 Task: Search one way flight ticket for 2 adults, 2 infants in seat and 1 infant on lap in first from Bangor: Bangor International Airport to Greenville: Pitt-greenville Airport on 5-2-2023. Choice of flights is JetBlue. Number of bags: 3 checked bags. Price is upto 100000. Outbound departure time preference is 18:15.
Action: Mouse moved to (285, 247)
Screenshot: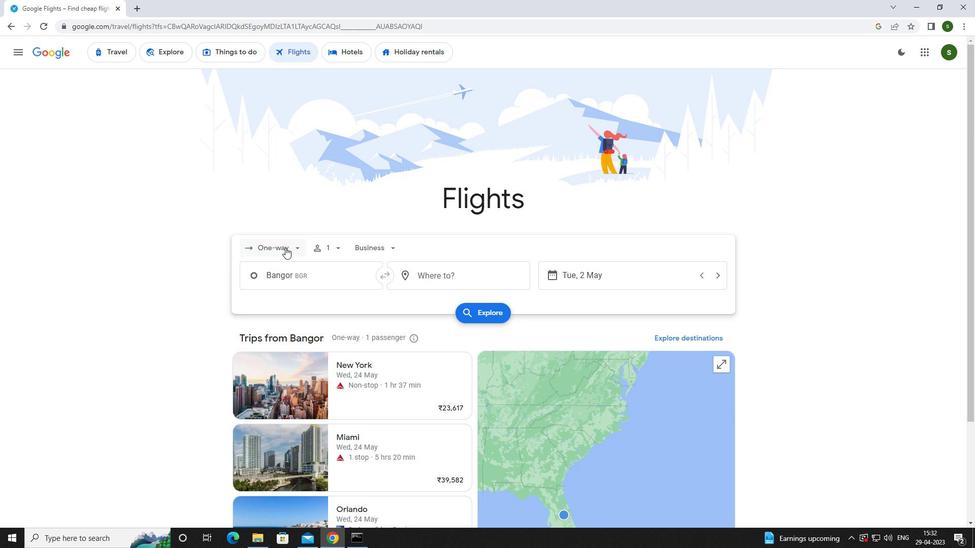 
Action: Mouse pressed left at (285, 247)
Screenshot: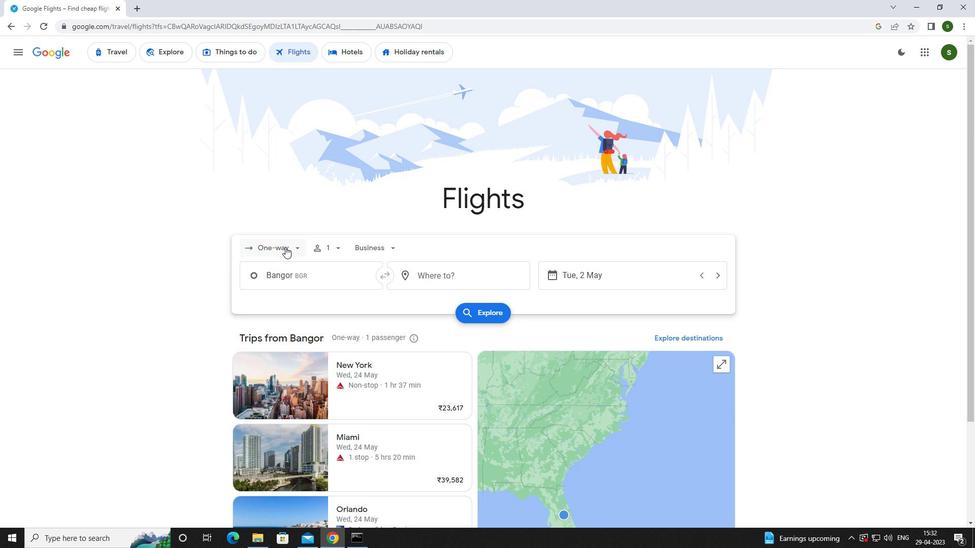 
Action: Mouse moved to (289, 290)
Screenshot: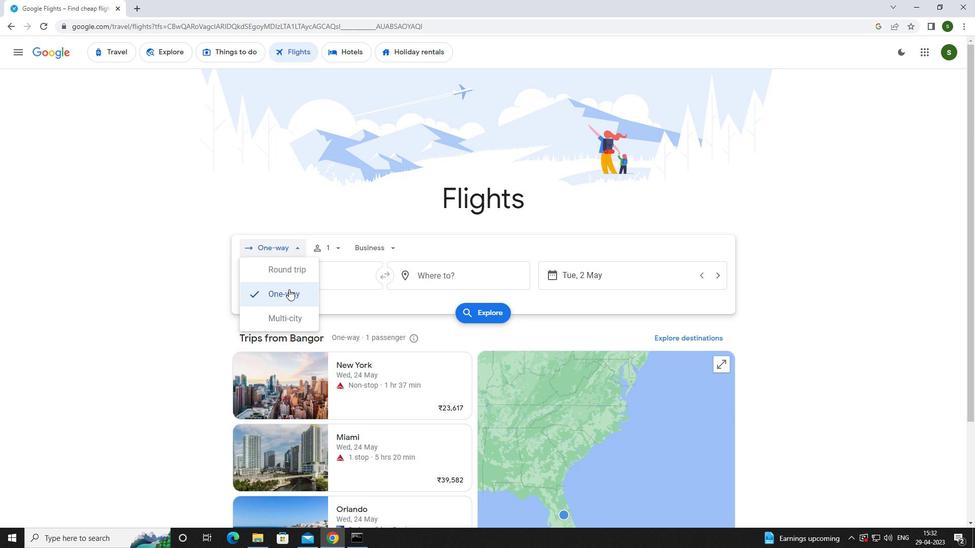 
Action: Mouse pressed left at (289, 290)
Screenshot: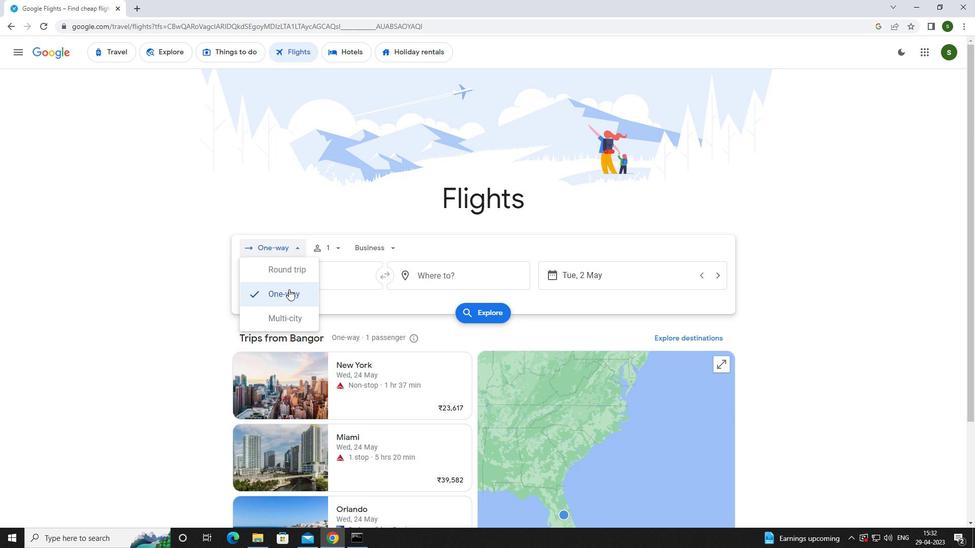 
Action: Mouse moved to (328, 246)
Screenshot: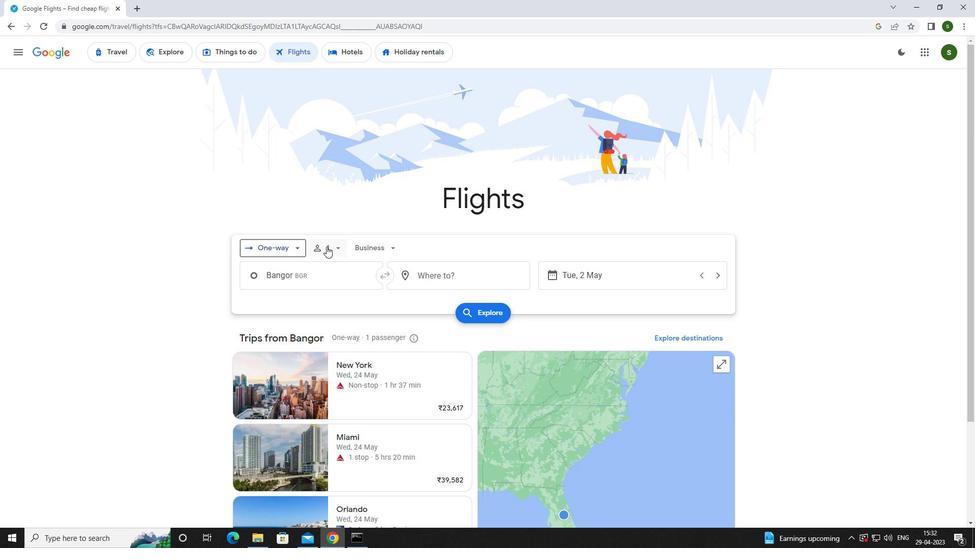 
Action: Mouse pressed left at (328, 246)
Screenshot: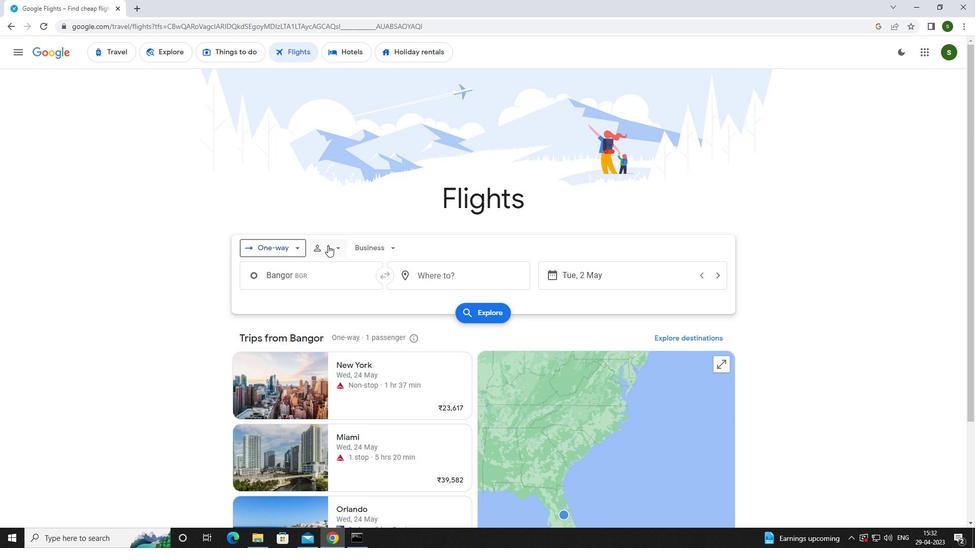 
Action: Mouse moved to (413, 273)
Screenshot: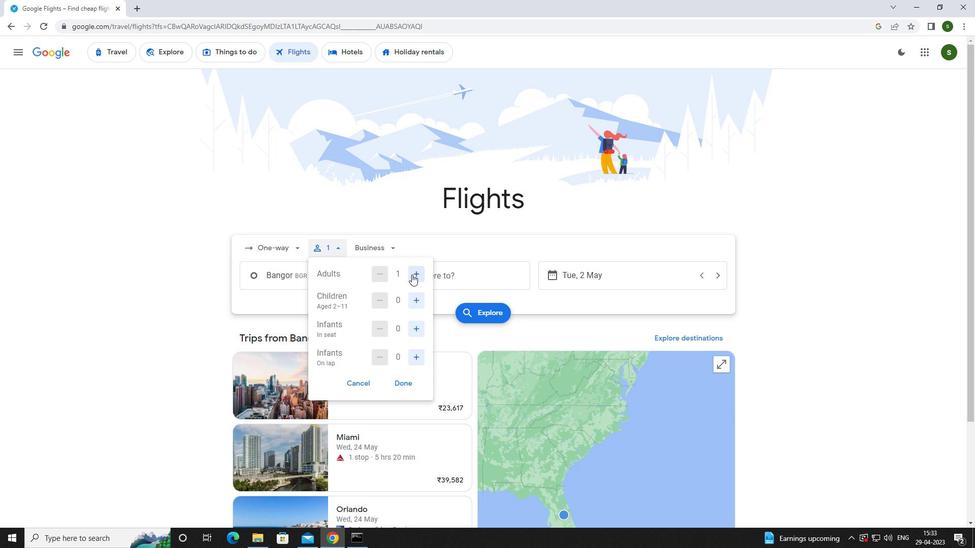 
Action: Mouse pressed left at (413, 273)
Screenshot: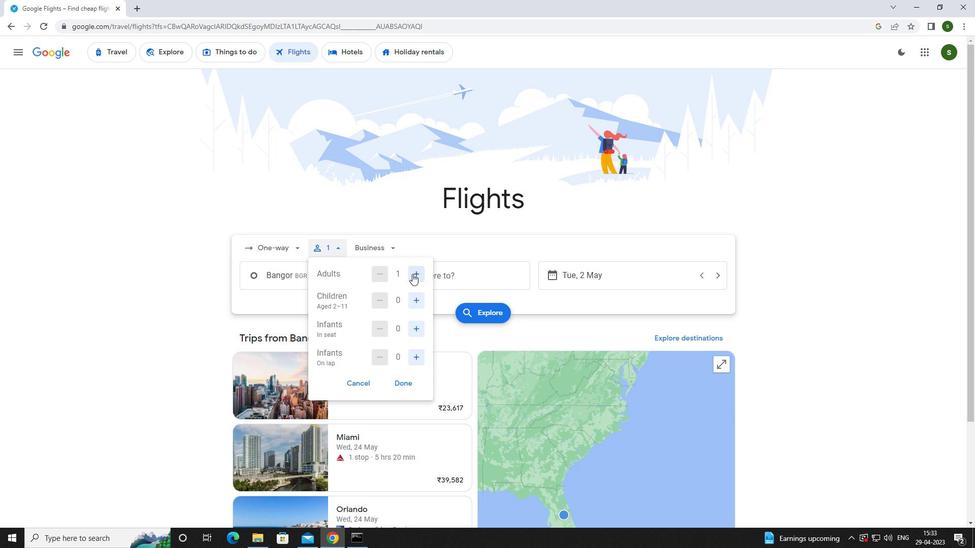 
Action: Mouse moved to (420, 329)
Screenshot: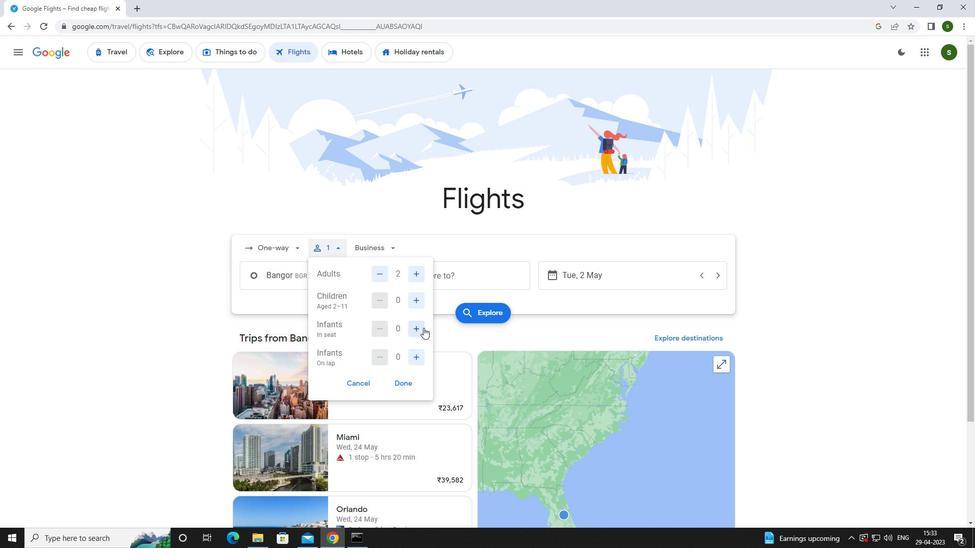 
Action: Mouse pressed left at (420, 329)
Screenshot: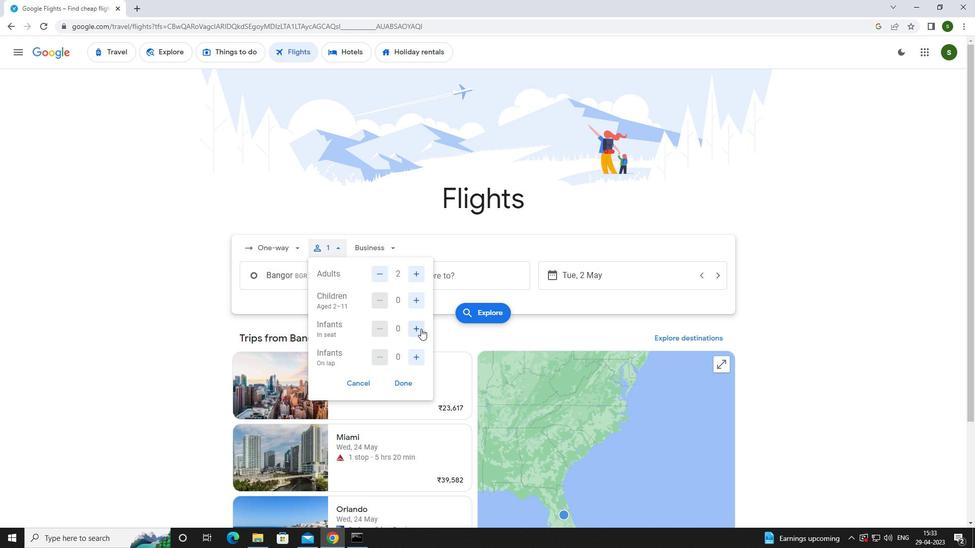 
Action: Mouse pressed left at (420, 329)
Screenshot: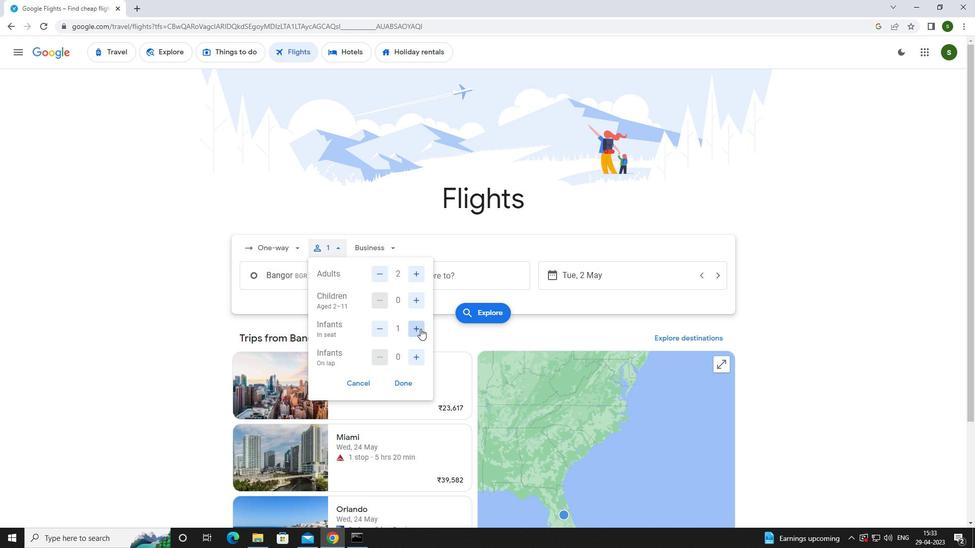 
Action: Mouse moved to (417, 353)
Screenshot: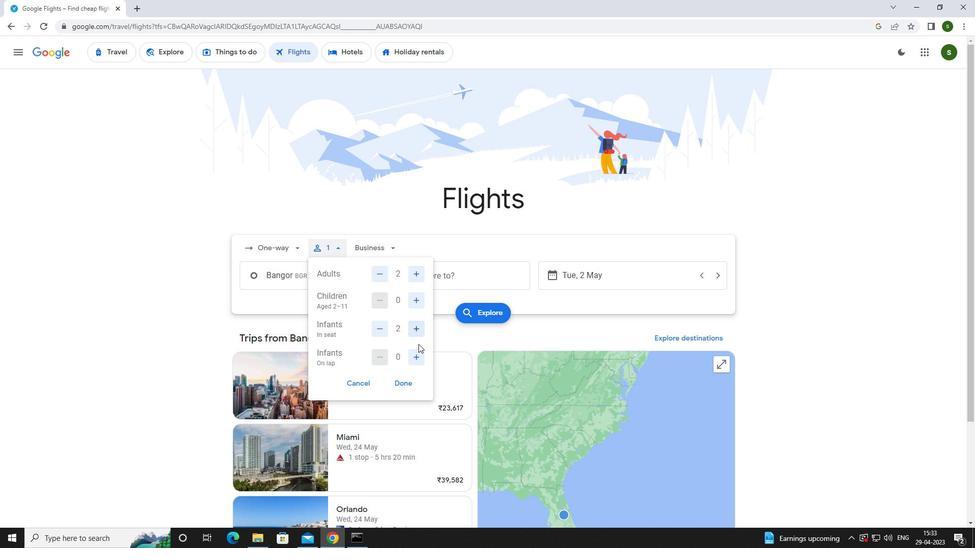 
Action: Mouse pressed left at (417, 353)
Screenshot: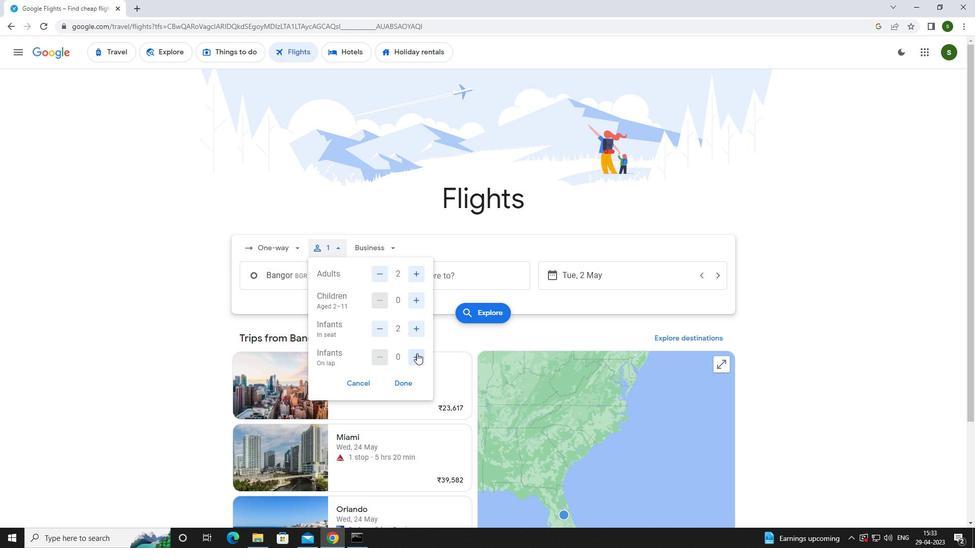 
Action: Mouse moved to (373, 251)
Screenshot: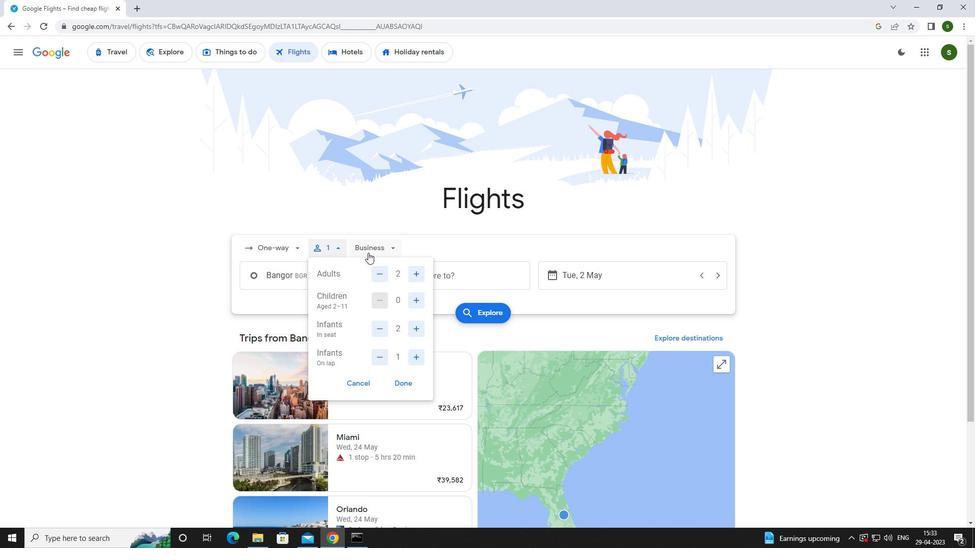 
Action: Mouse pressed left at (373, 251)
Screenshot: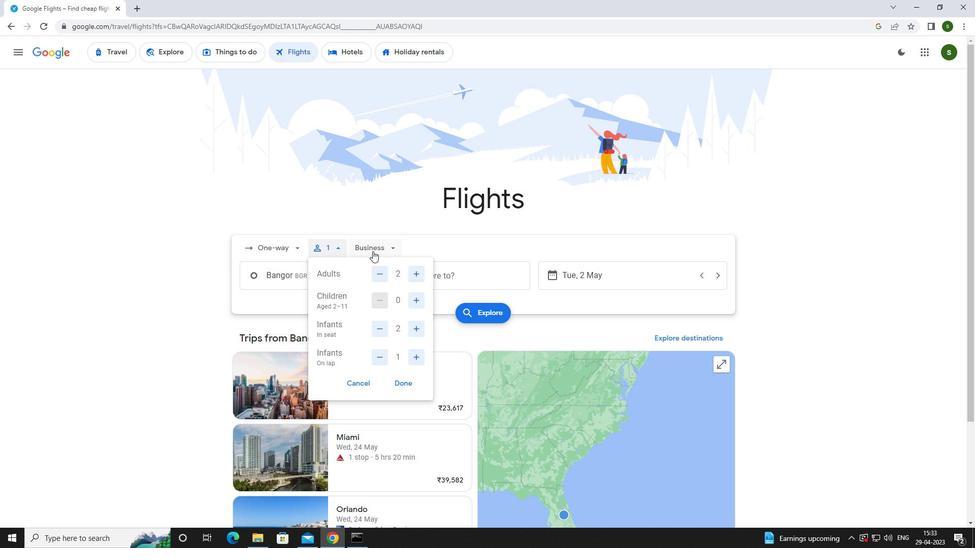 
Action: Mouse moved to (387, 340)
Screenshot: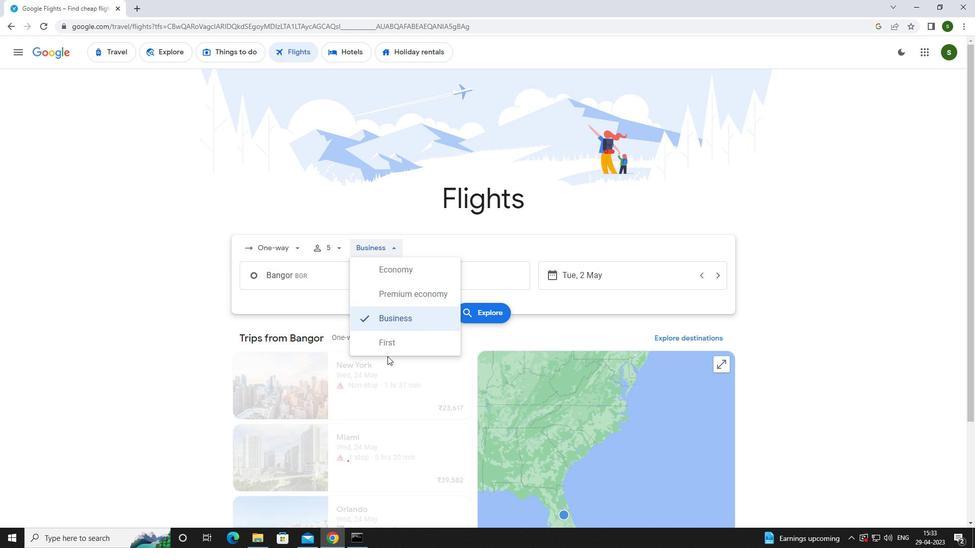 
Action: Mouse pressed left at (387, 340)
Screenshot: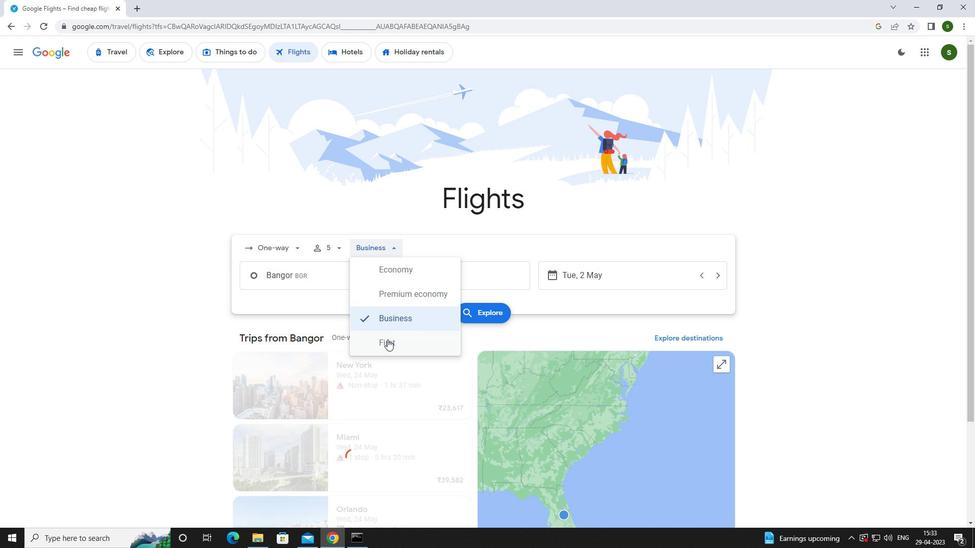 
Action: Mouse moved to (346, 280)
Screenshot: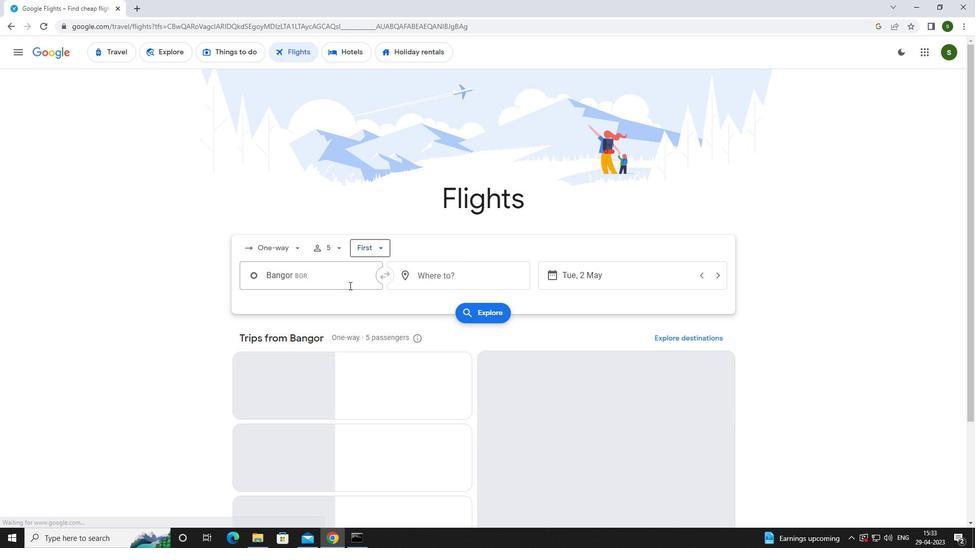 
Action: Mouse pressed left at (346, 280)
Screenshot: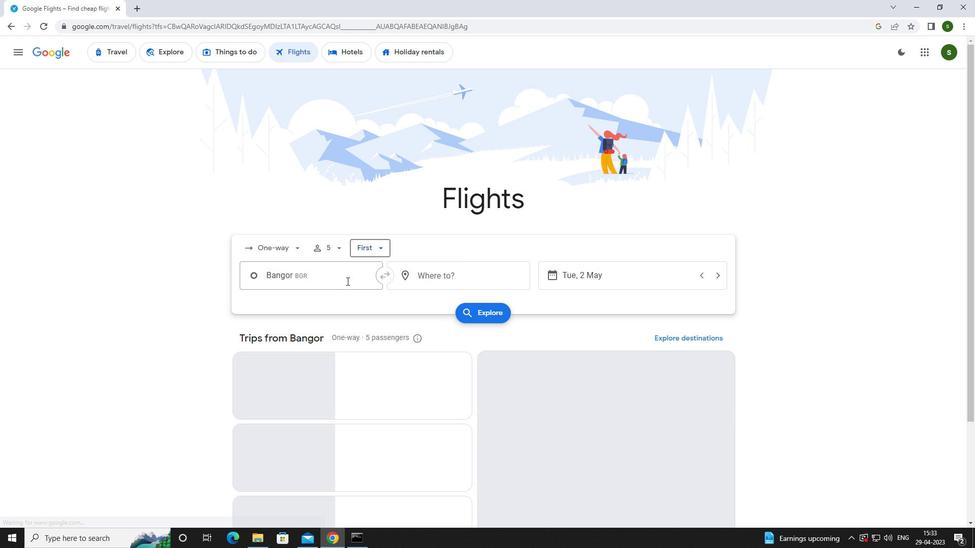 
Action: Mouse moved to (348, 279)
Screenshot: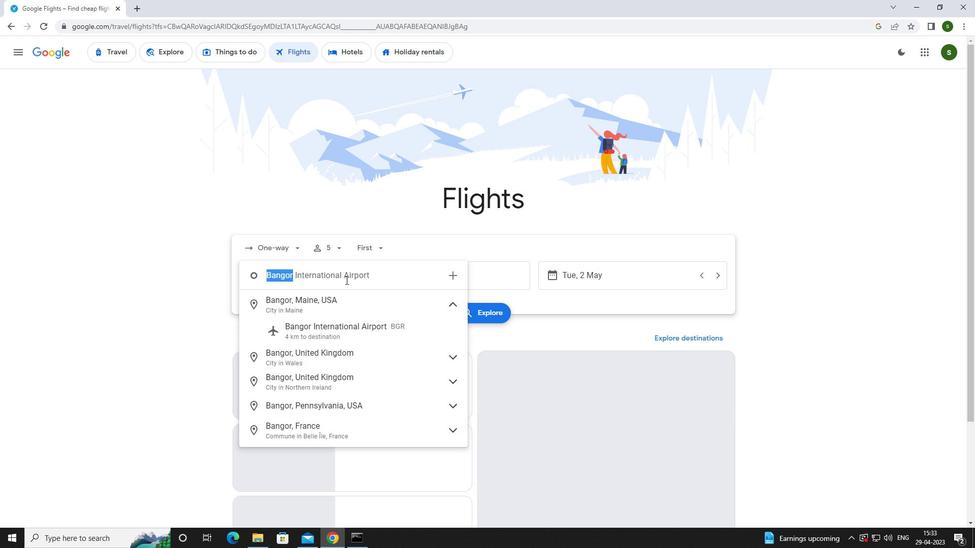 
Action: Key pressed b<Key.caps_lock>angor
Screenshot: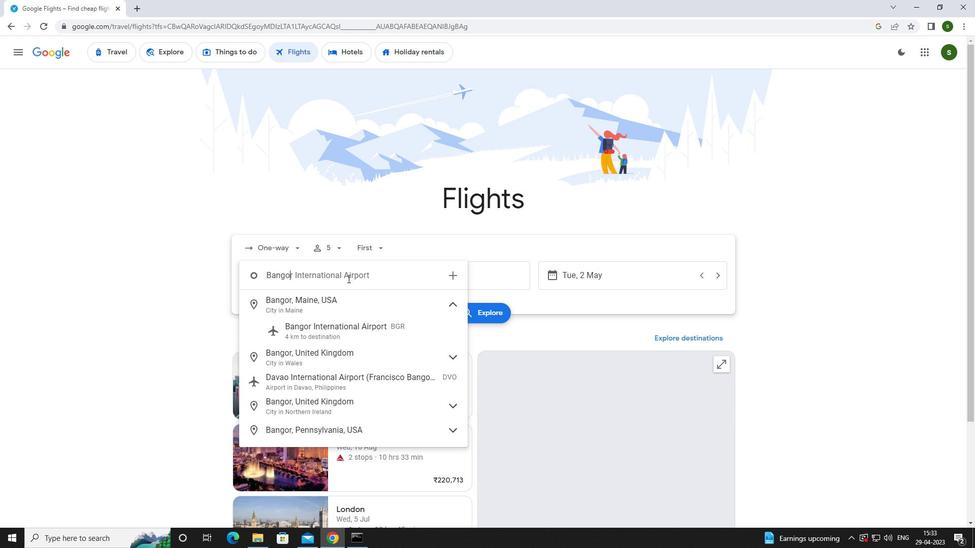 
Action: Mouse moved to (352, 331)
Screenshot: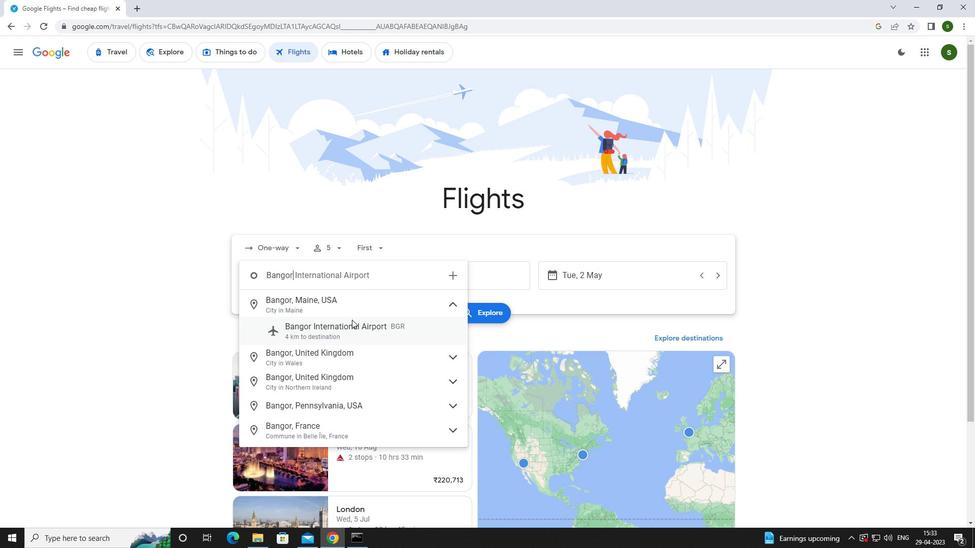
Action: Mouse pressed left at (352, 331)
Screenshot: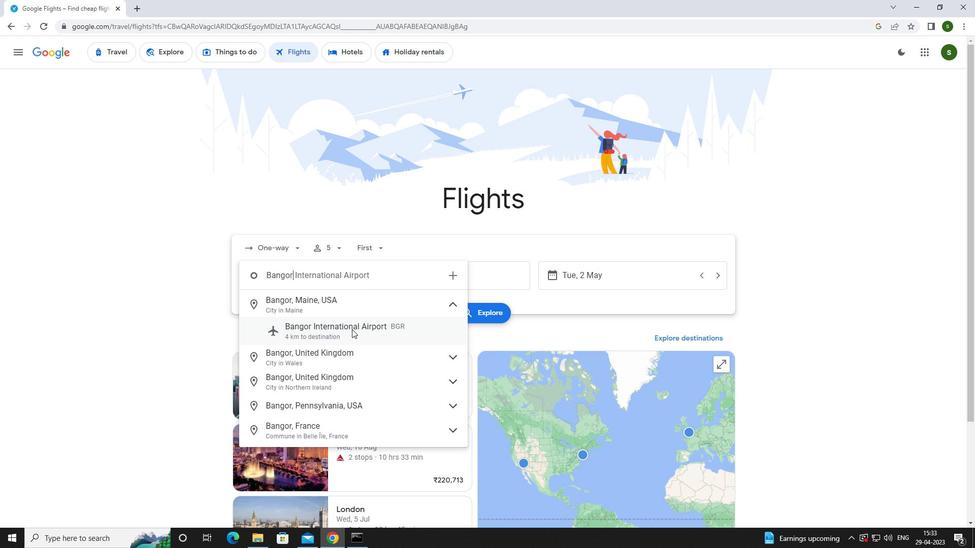 
Action: Mouse moved to (436, 282)
Screenshot: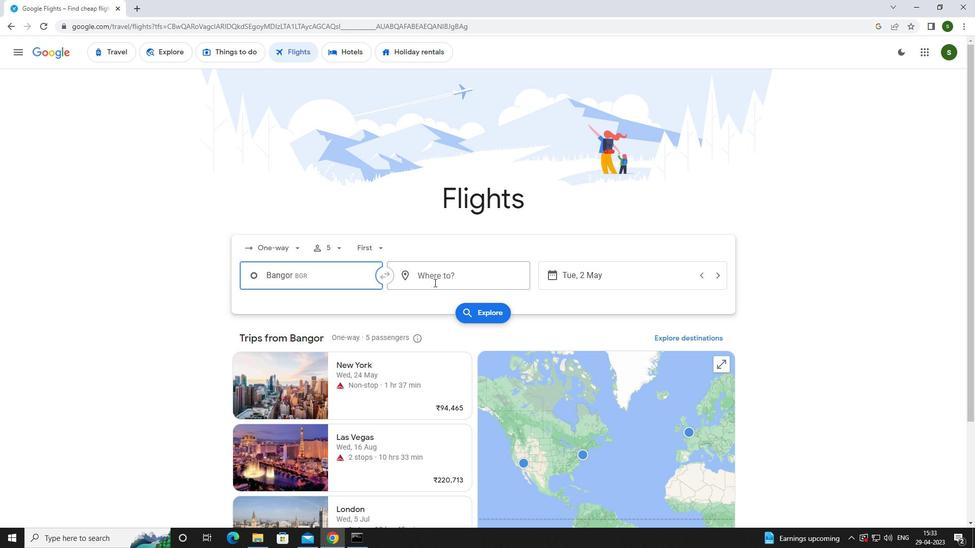 
Action: Mouse pressed left at (436, 282)
Screenshot: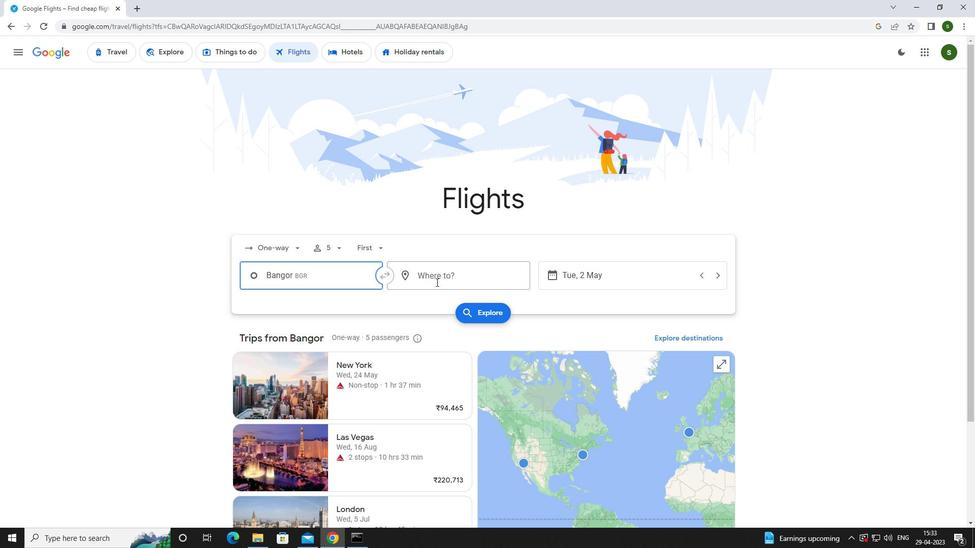 
Action: Key pressed <Key.caps_lock>g<Key.caps_lock>reenville<Key.space><Key.caps_lock>o<Key.backspace>p
Screenshot: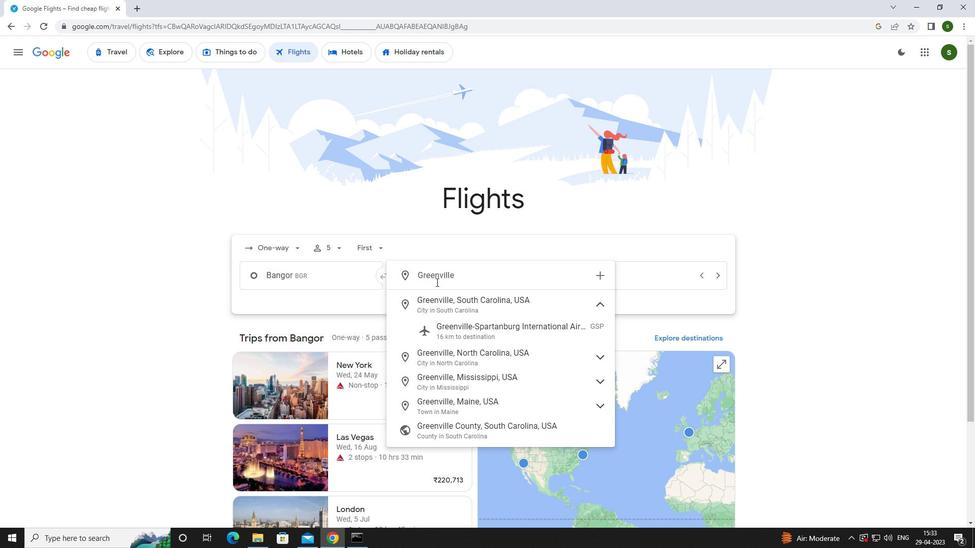
Action: Mouse moved to (446, 294)
Screenshot: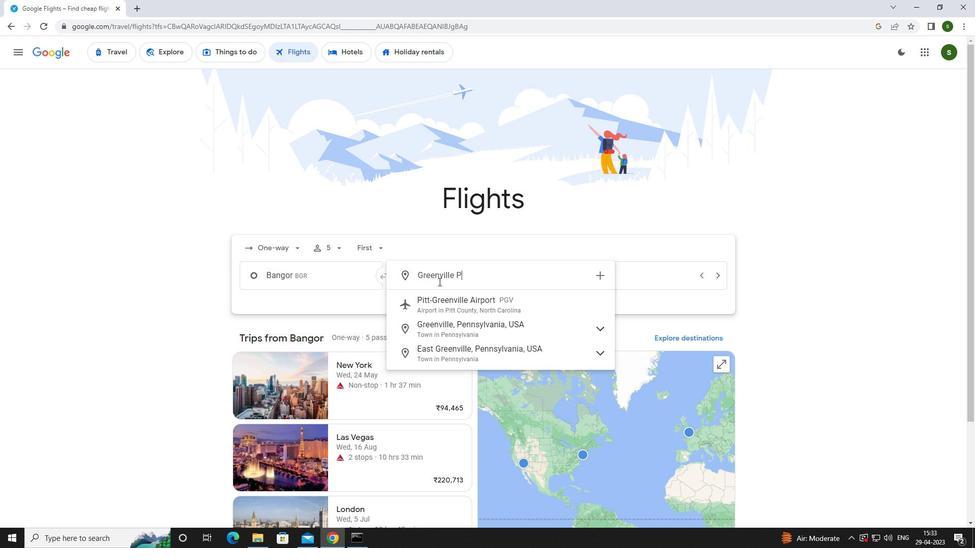 
Action: Mouse pressed left at (446, 294)
Screenshot: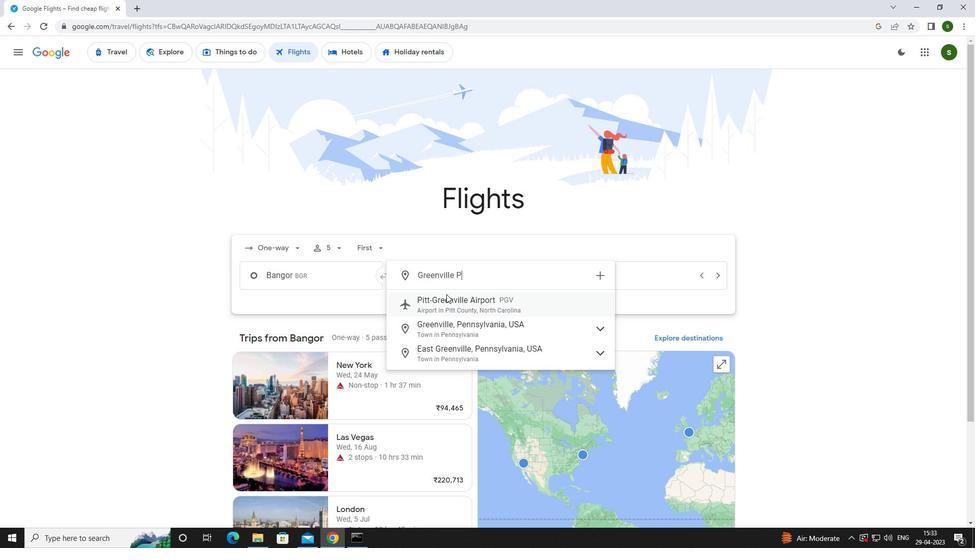 
Action: Mouse moved to (626, 270)
Screenshot: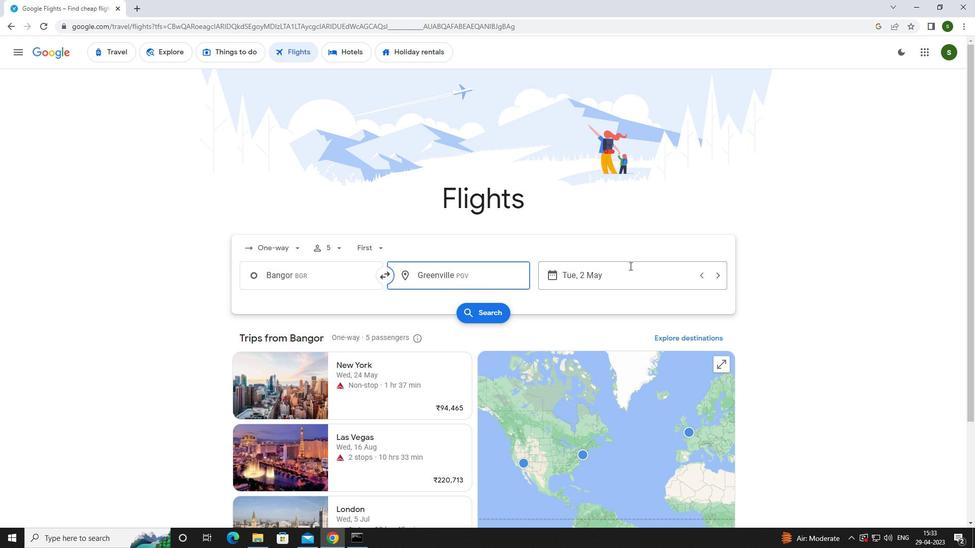 
Action: Mouse pressed left at (626, 270)
Screenshot: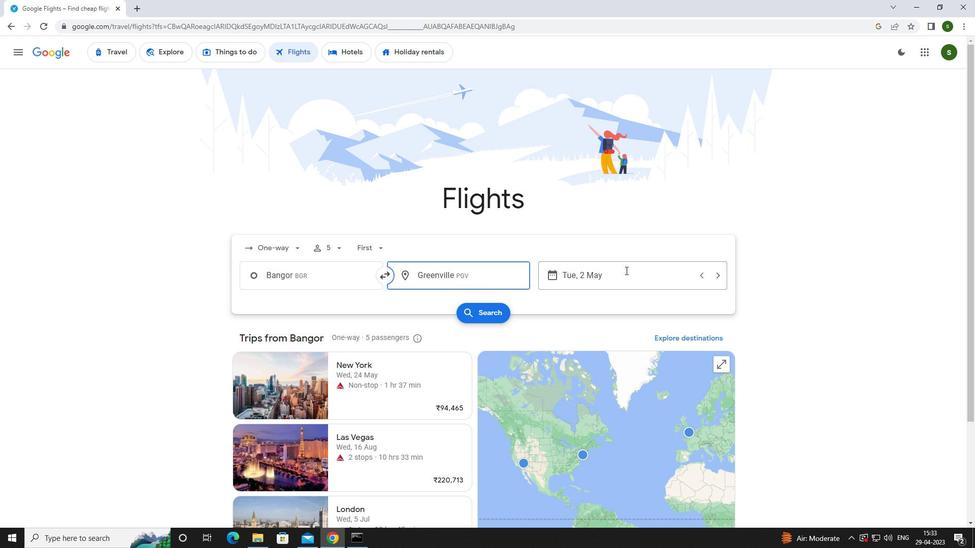
Action: Mouse moved to (618, 330)
Screenshot: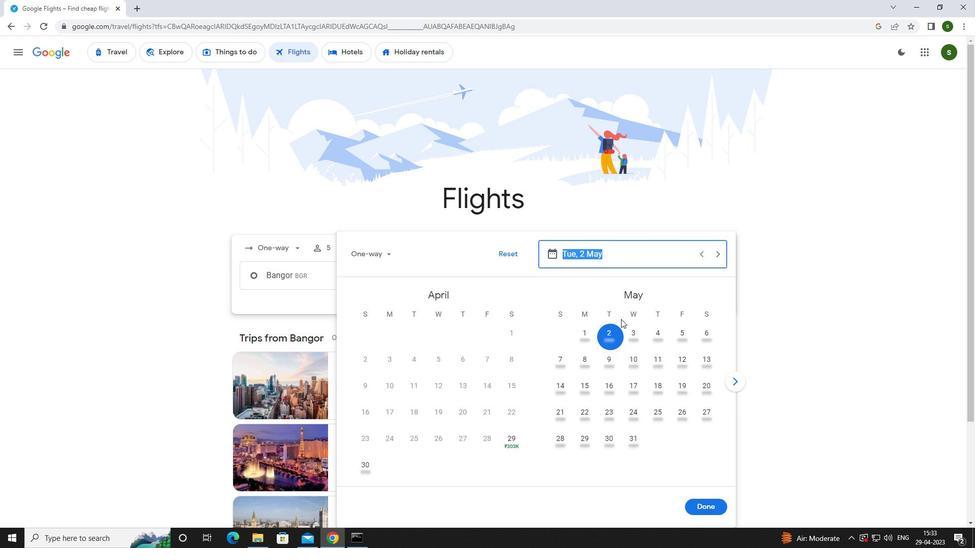 
Action: Mouse pressed left at (618, 330)
Screenshot: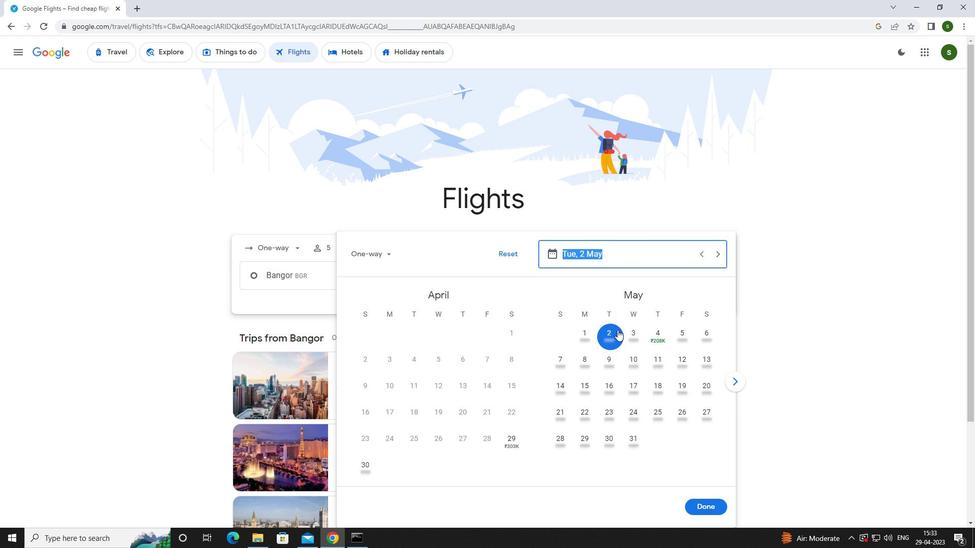
Action: Mouse moved to (714, 504)
Screenshot: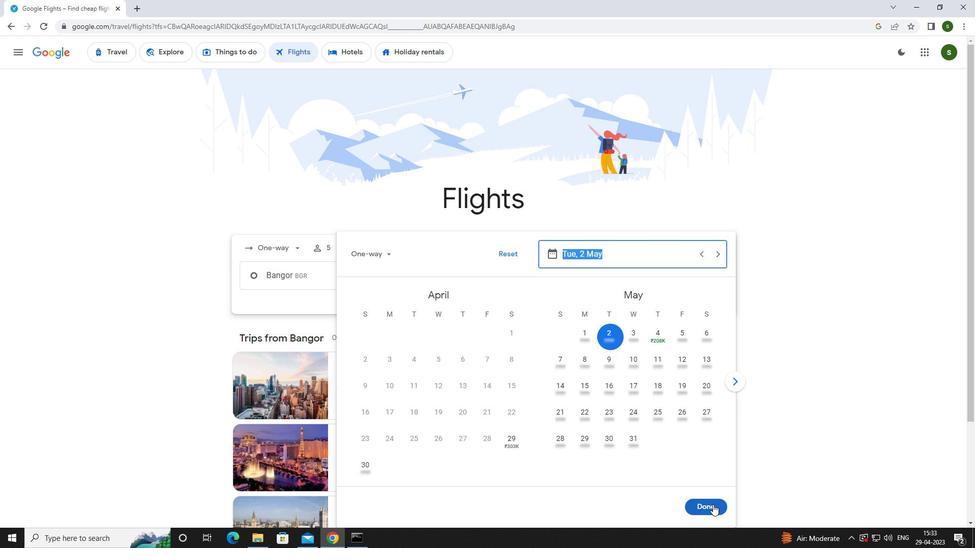 
Action: Mouse pressed left at (714, 504)
Screenshot: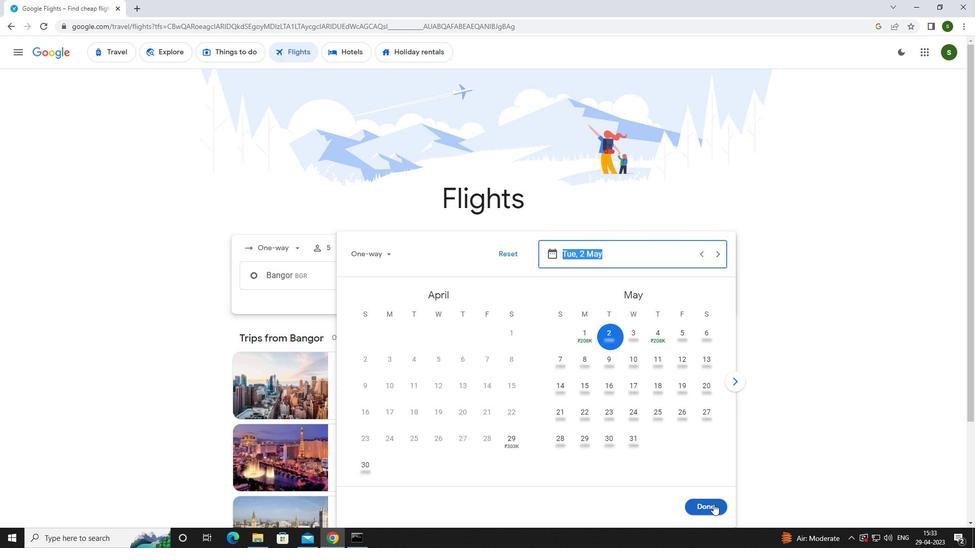 
Action: Mouse moved to (472, 311)
Screenshot: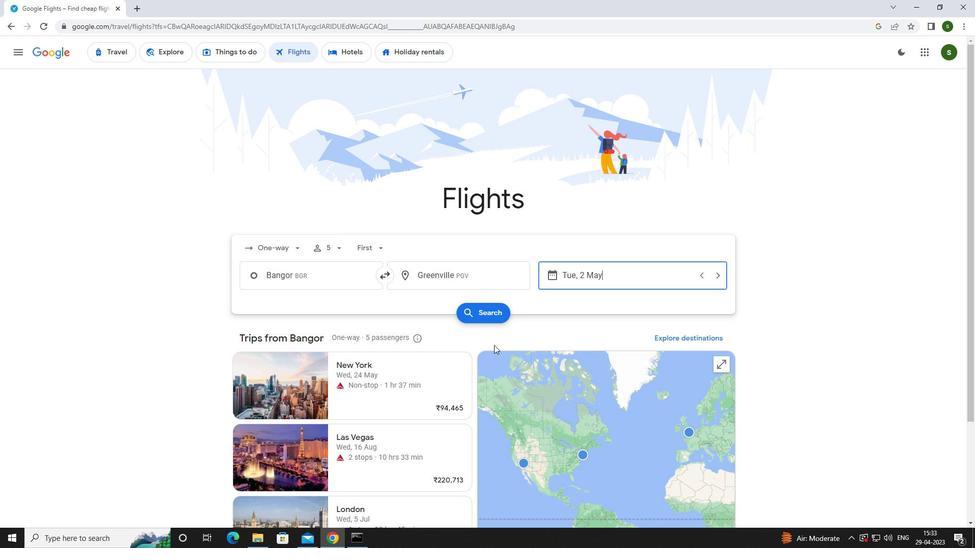 
Action: Mouse pressed left at (472, 311)
Screenshot: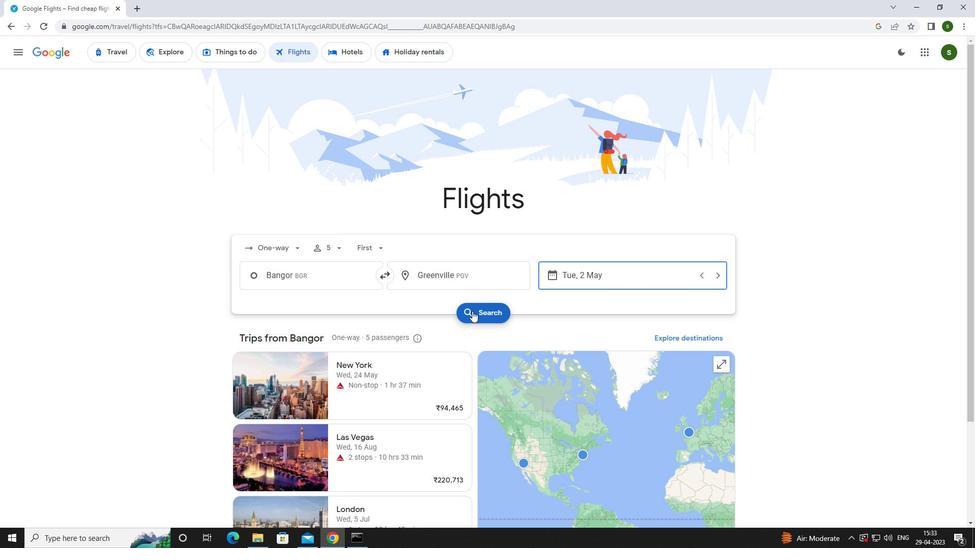 
Action: Mouse moved to (248, 144)
Screenshot: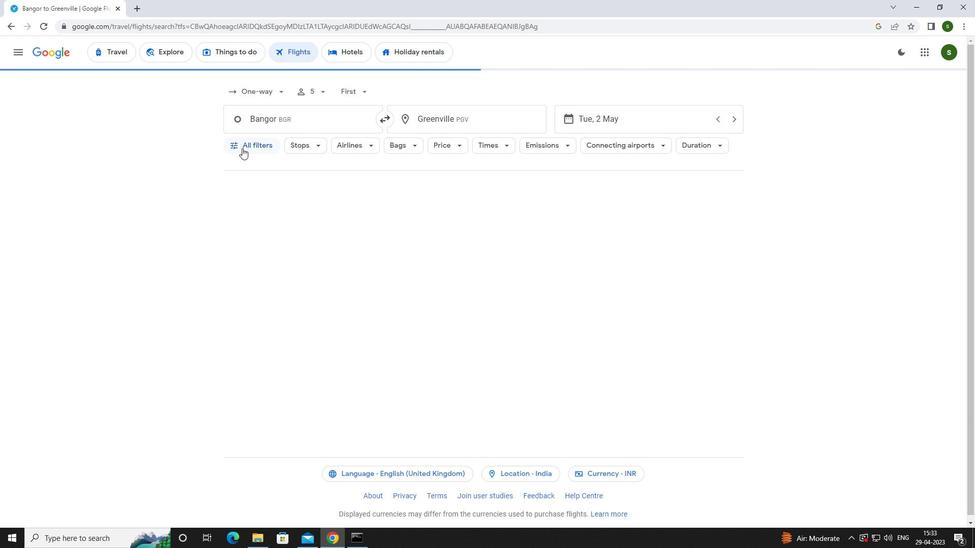 
Action: Mouse pressed left at (248, 144)
Screenshot: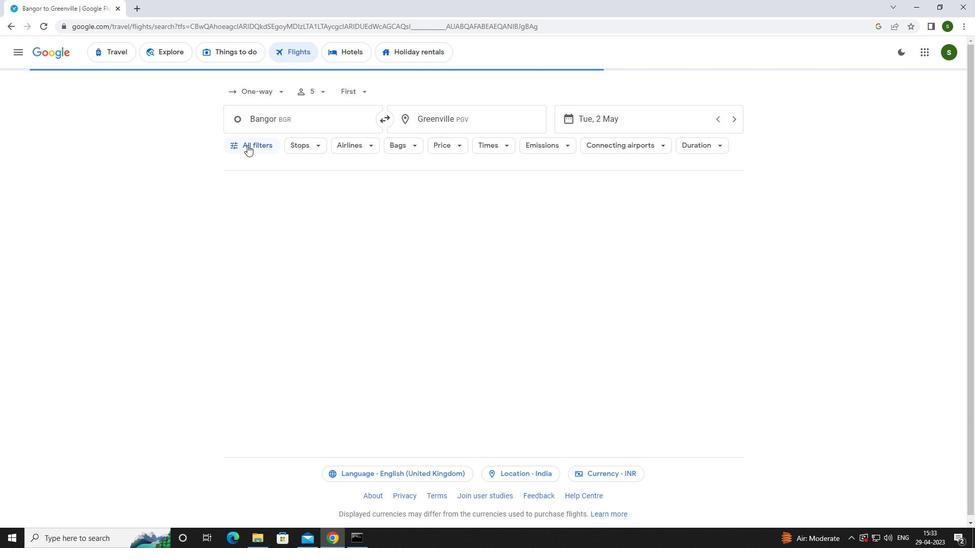 
Action: Mouse moved to (377, 354)
Screenshot: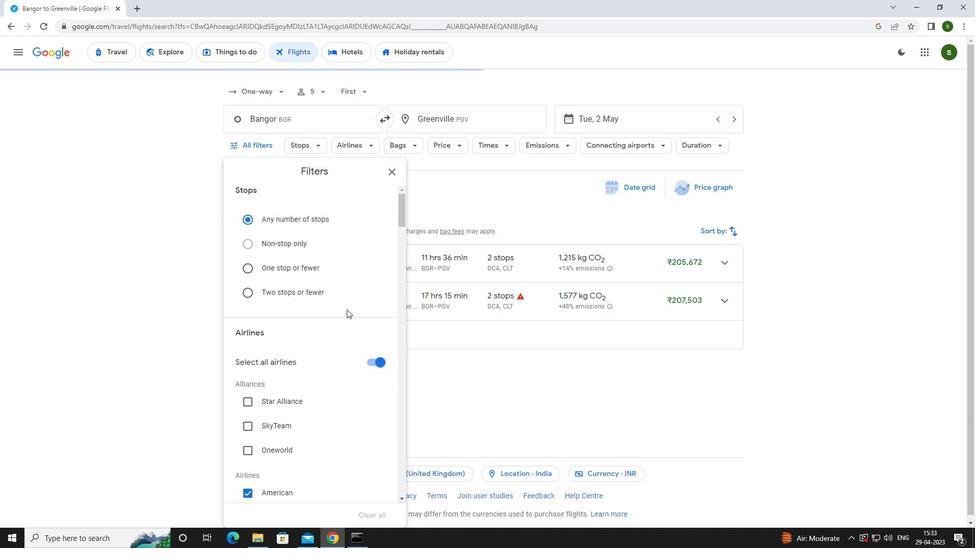 
Action: Mouse pressed left at (377, 354)
Screenshot: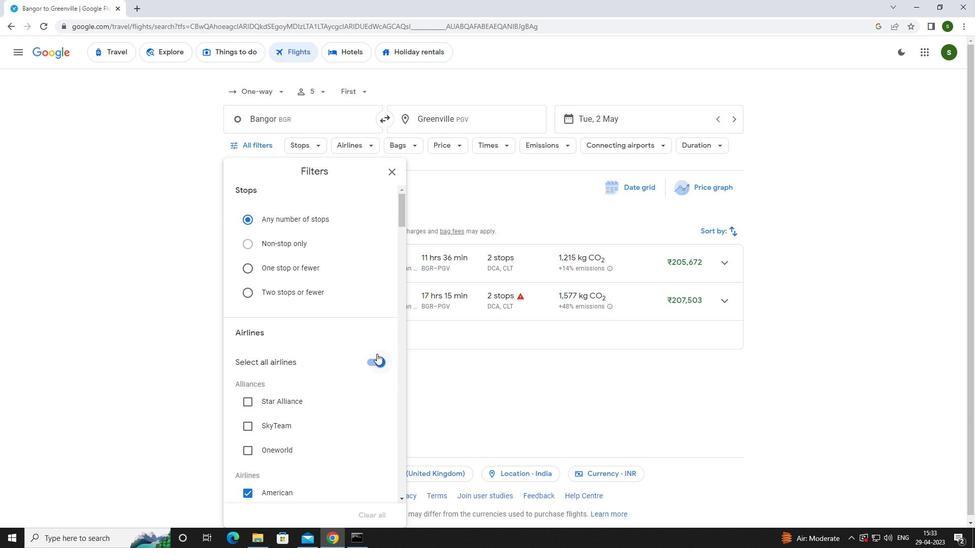 
Action: Mouse moved to (342, 347)
Screenshot: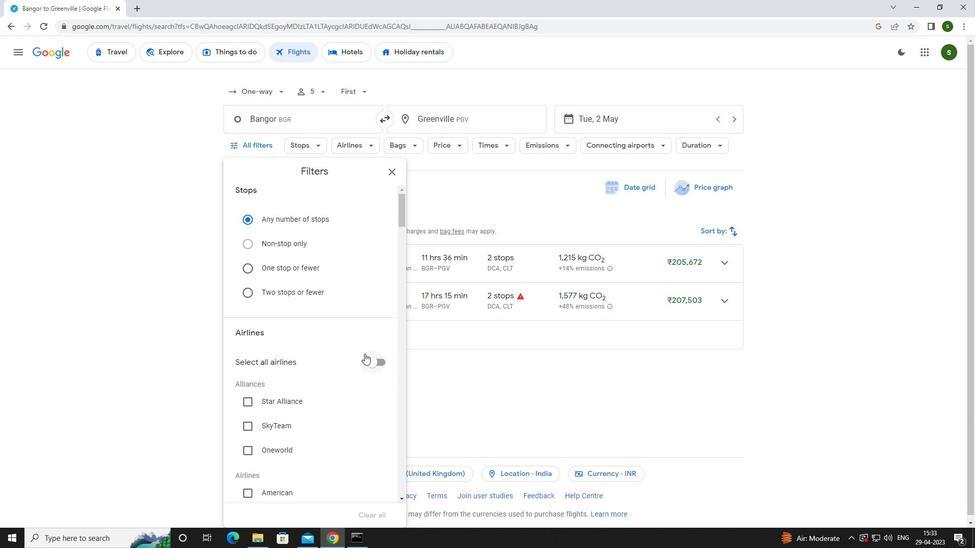 
Action: Mouse scrolled (342, 347) with delta (0, 0)
Screenshot: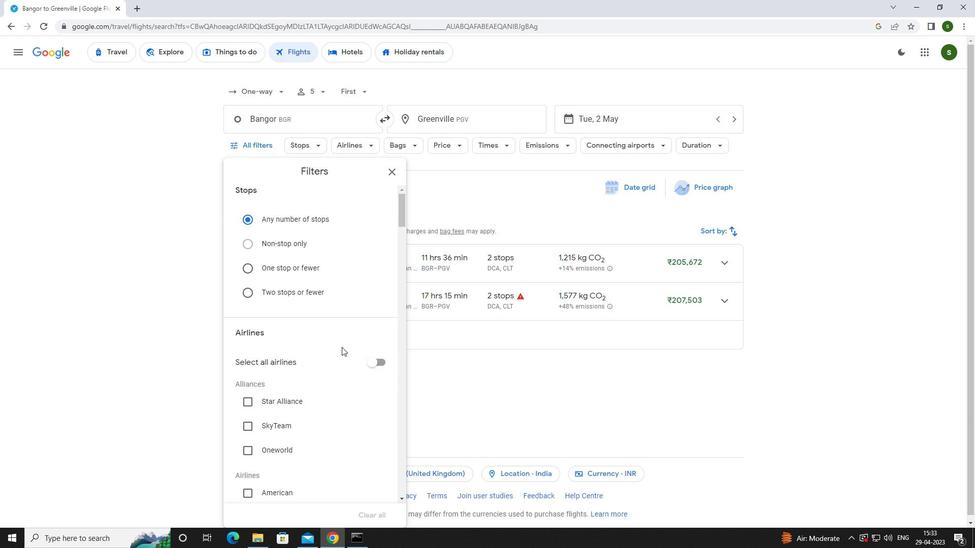
Action: Mouse scrolled (342, 347) with delta (0, 0)
Screenshot: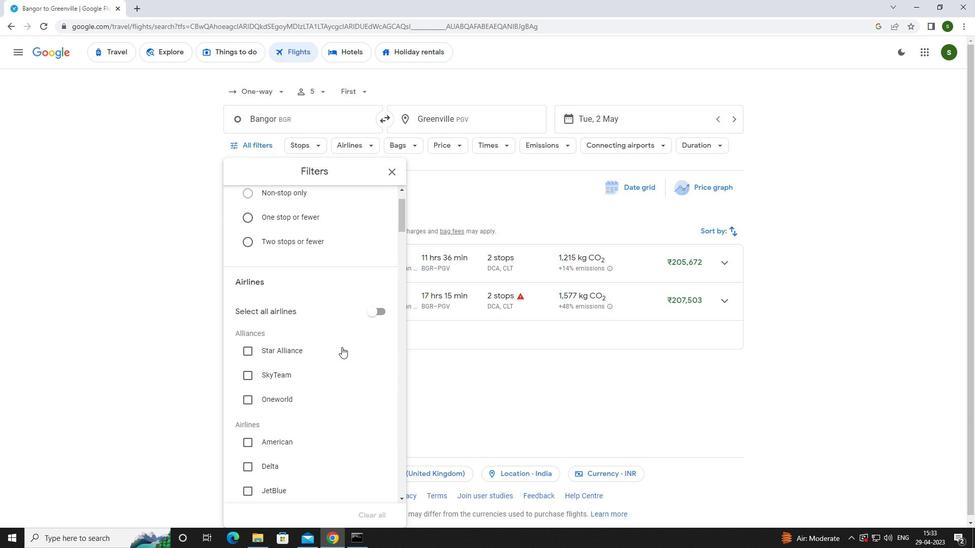 
Action: Mouse scrolled (342, 347) with delta (0, 0)
Screenshot: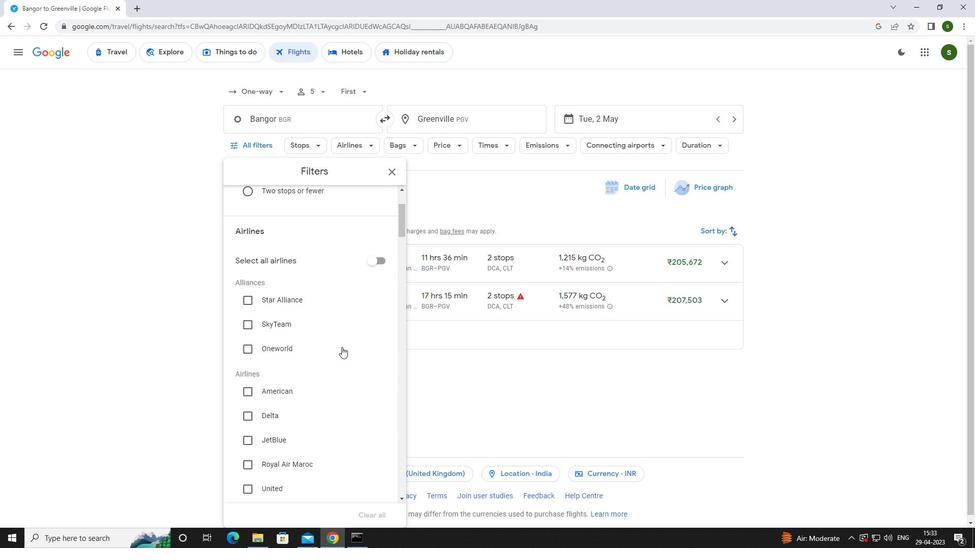 
Action: Mouse scrolled (342, 347) with delta (0, 0)
Screenshot: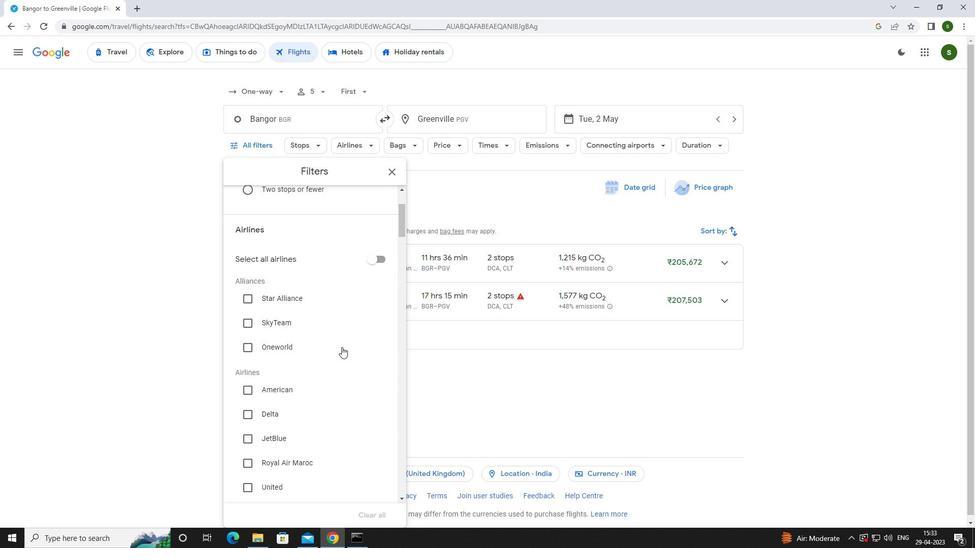 
Action: Mouse scrolled (342, 347) with delta (0, 0)
Screenshot: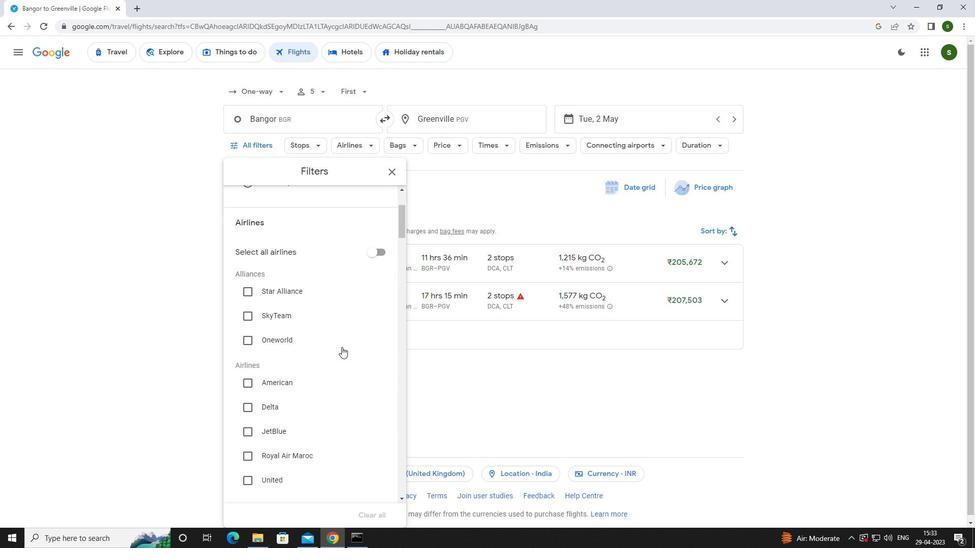 
Action: Mouse moved to (270, 286)
Screenshot: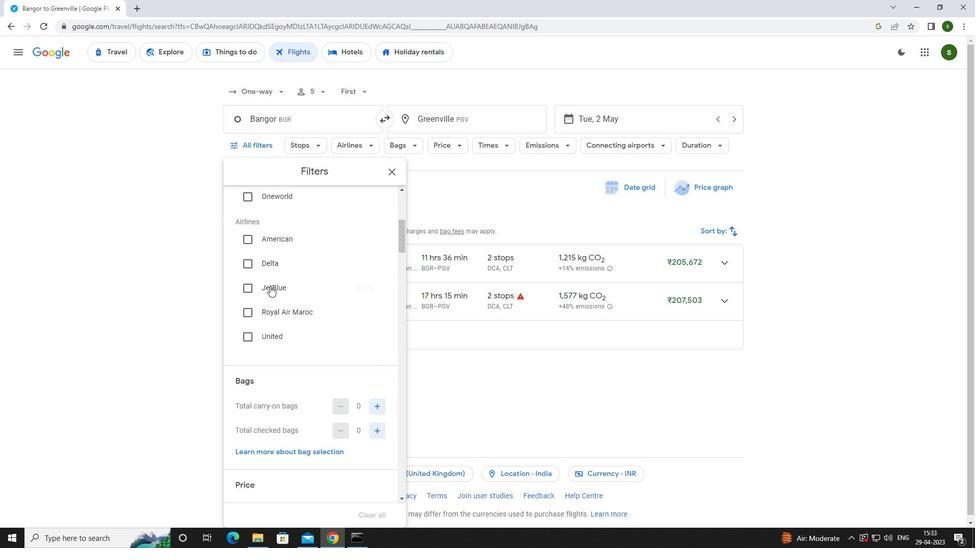 
Action: Mouse pressed left at (270, 286)
Screenshot: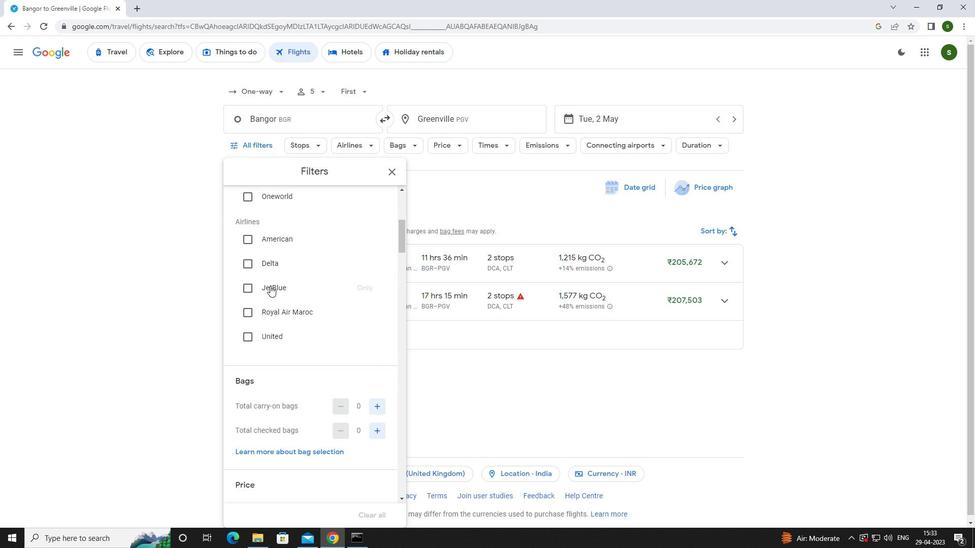 
Action: Mouse moved to (328, 306)
Screenshot: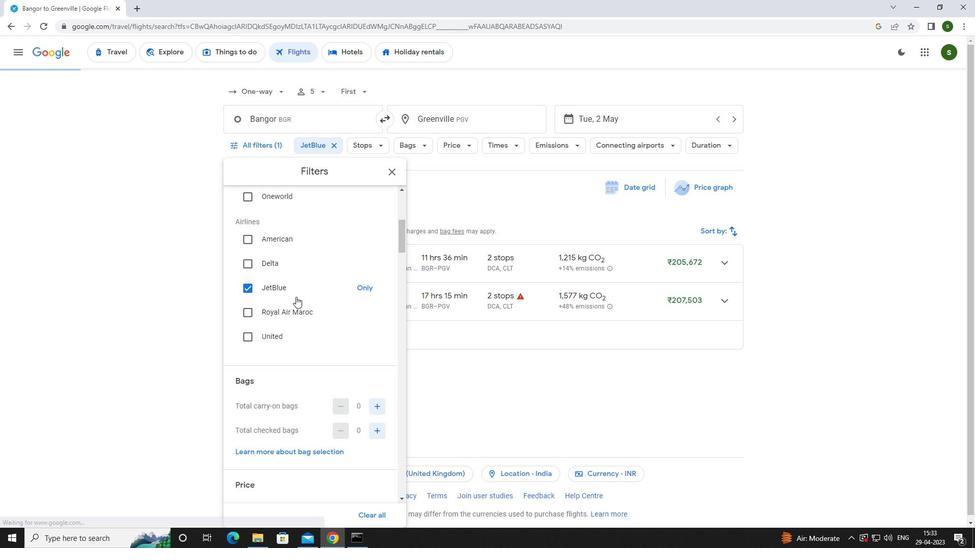 
Action: Mouse scrolled (328, 305) with delta (0, 0)
Screenshot: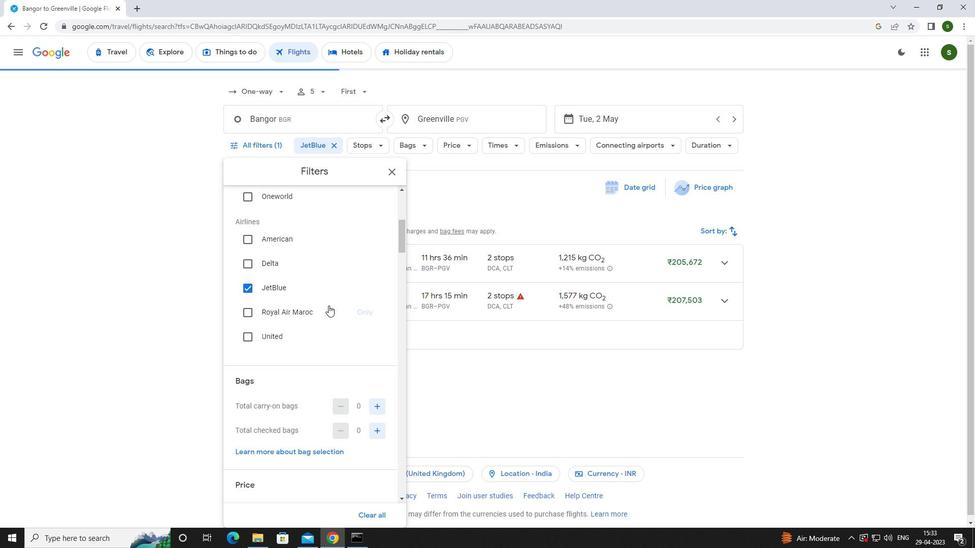 
Action: Mouse scrolled (328, 305) with delta (0, 0)
Screenshot: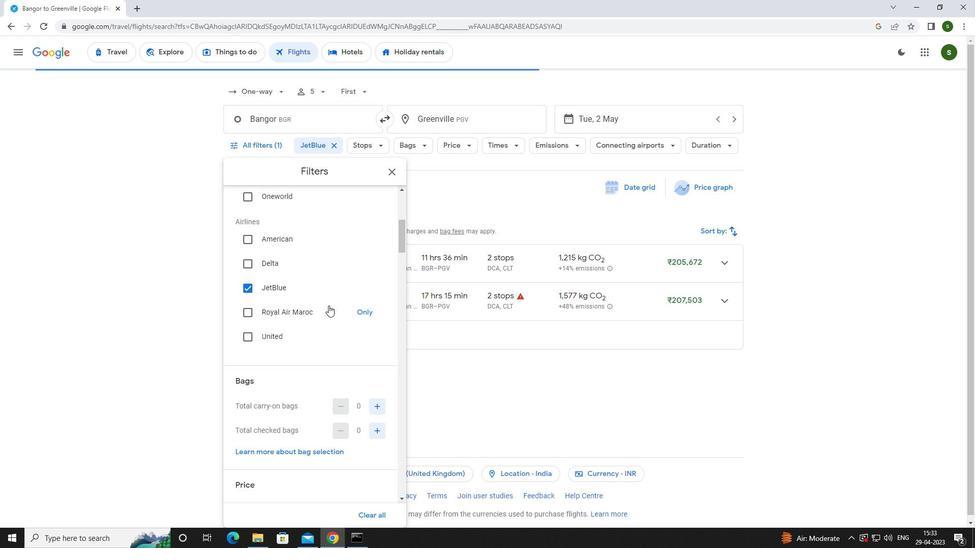 
Action: Mouse moved to (381, 330)
Screenshot: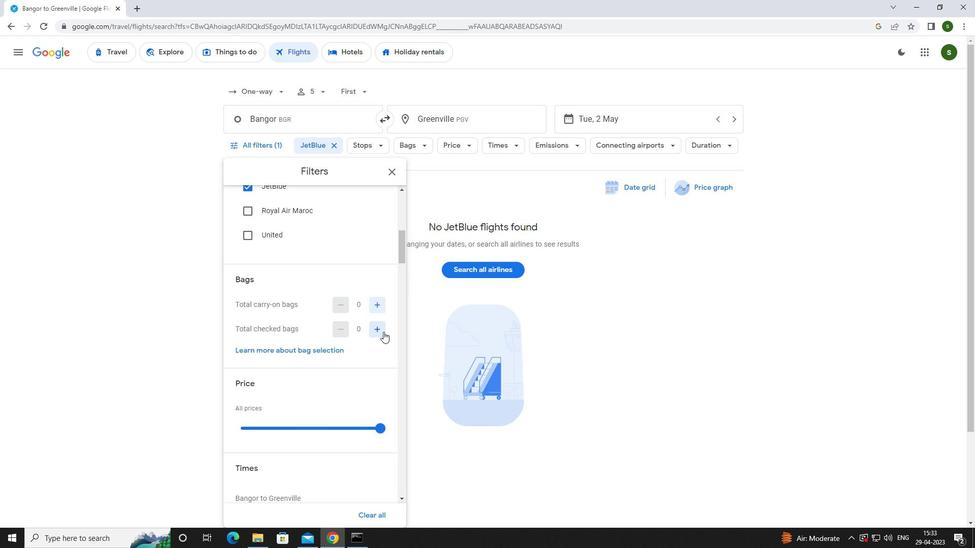 
Action: Mouse pressed left at (381, 330)
Screenshot: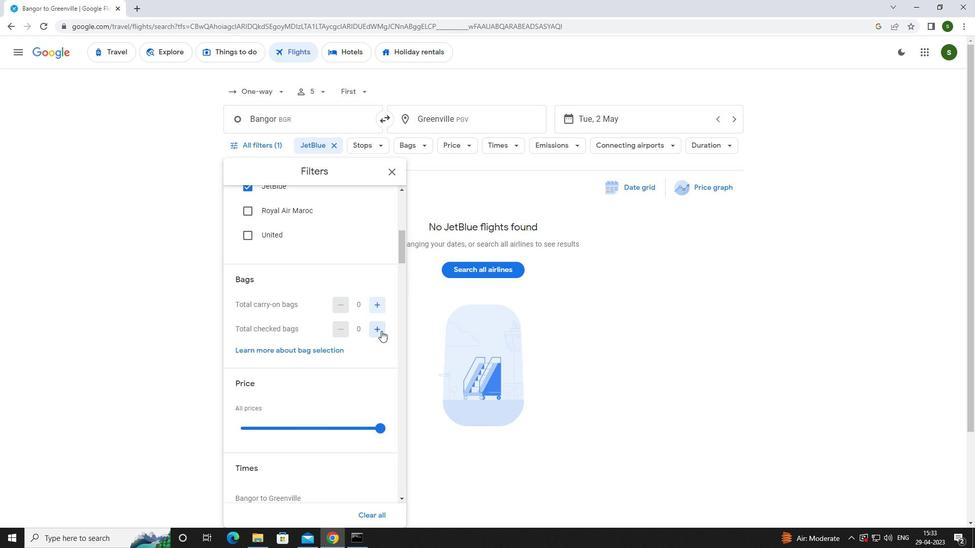
Action: Mouse pressed left at (381, 330)
Screenshot: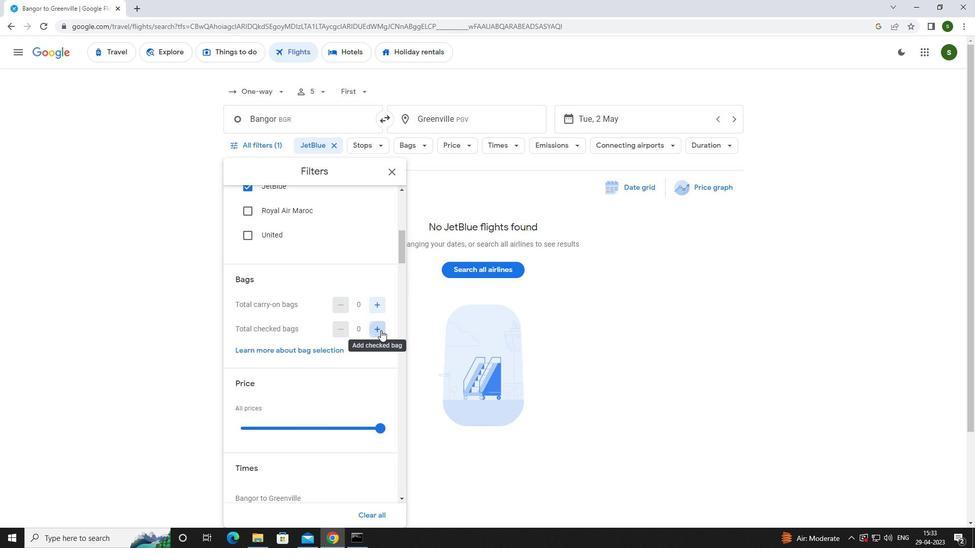 
Action: Mouse pressed left at (381, 330)
Screenshot: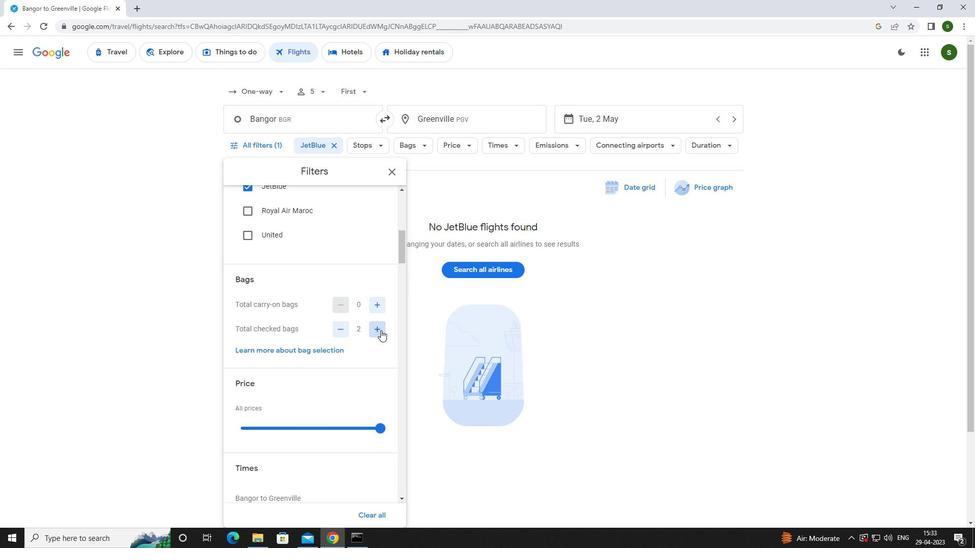 
Action: Mouse scrolled (381, 330) with delta (0, 0)
Screenshot: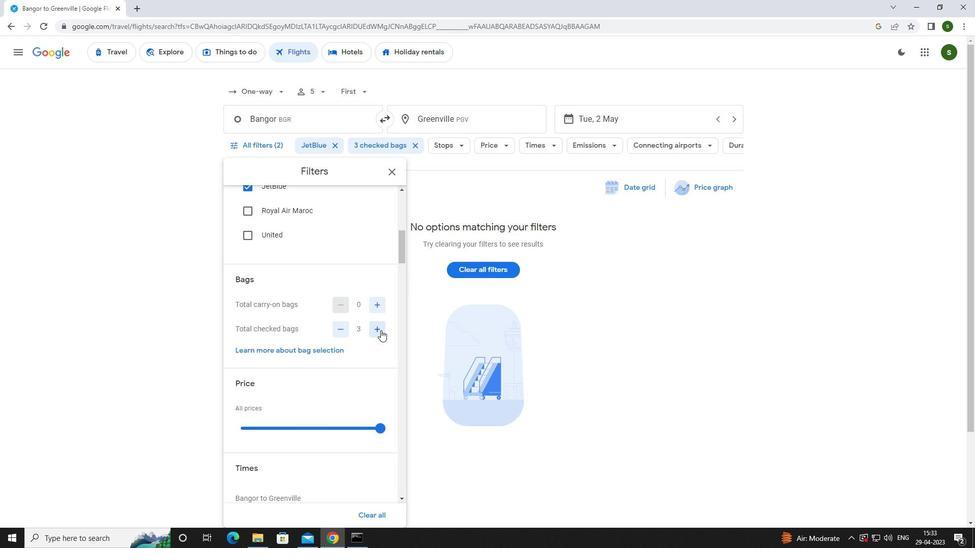 
Action: Mouse scrolled (381, 330) with delta (0, 0)
Screenshot: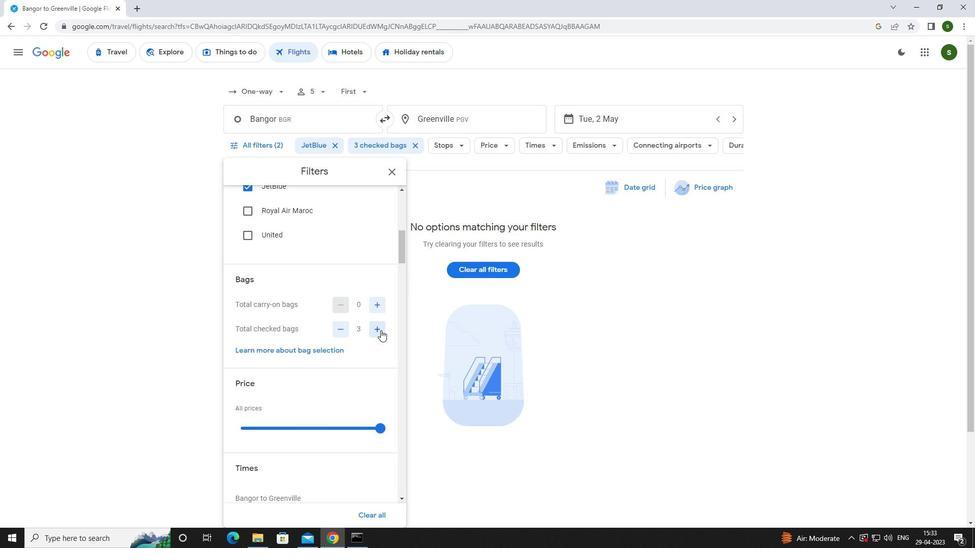 
Action: Mouse pressed left at (381, 330)
Screenshot: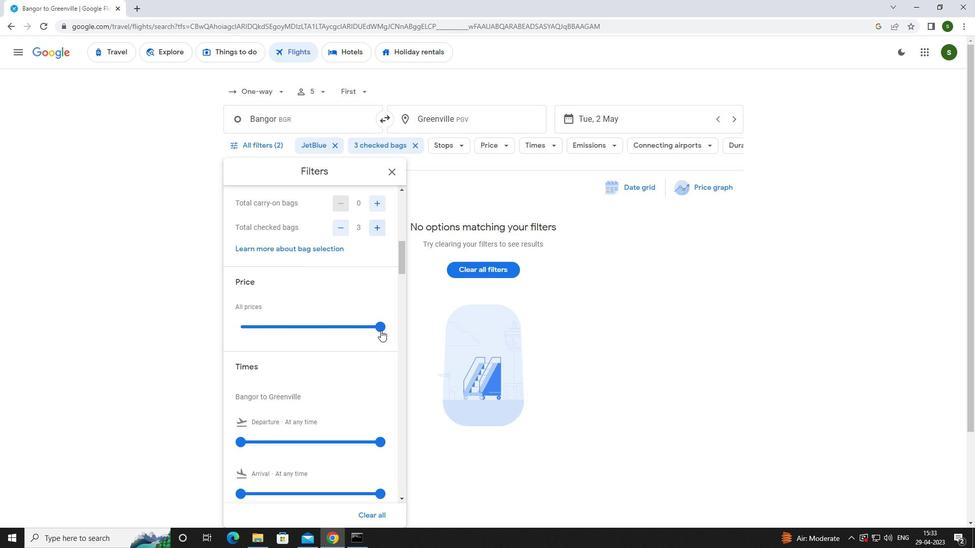 
Action: Mouse moved to (310, 303)
Screenshot: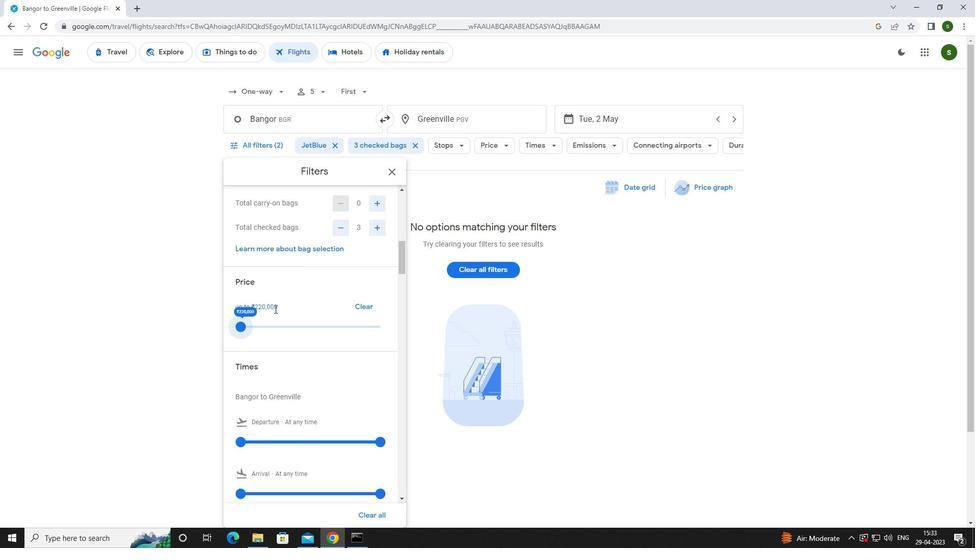 
Action: Mouse scrolled (310, 303) with delta (0, 0)
Screenshot: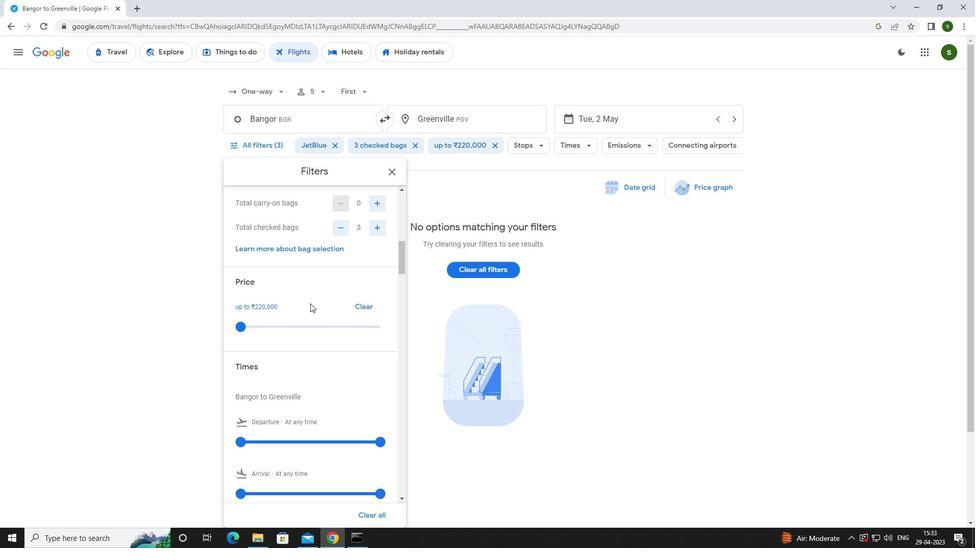 
Action: Mouse scrolled (310, 303) with delta (0, 0)
Screenshot: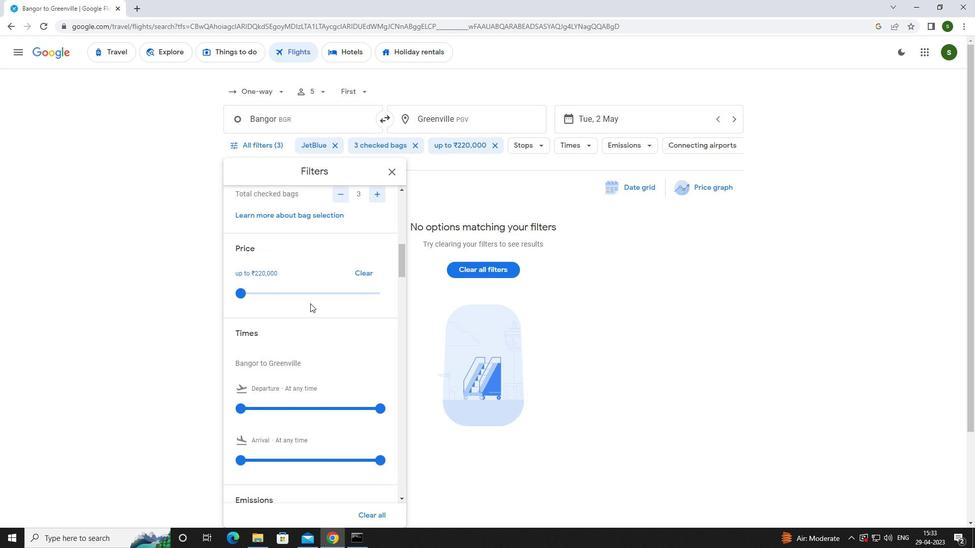 
Action: Mouse scrolled (310, 303) with delta (0, 0)
Screenshot: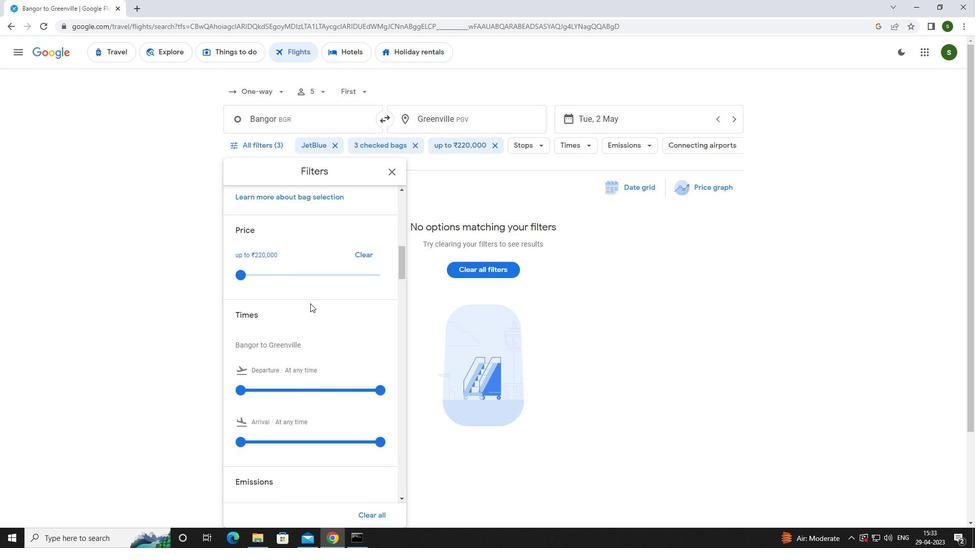 
Action: Mouse moved to (239, 289)
Screenshot: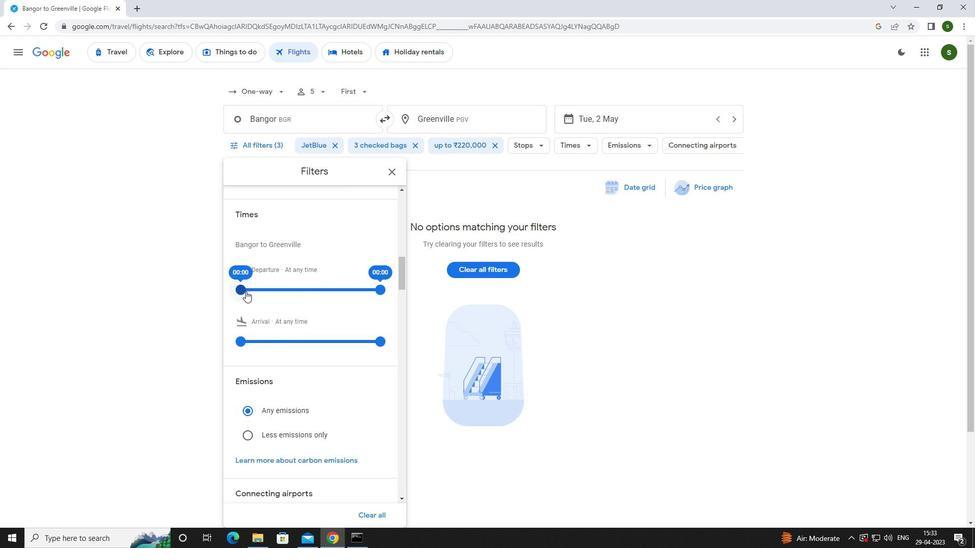 
Action: Mouse pressed left at (239, 289)
Screenshot: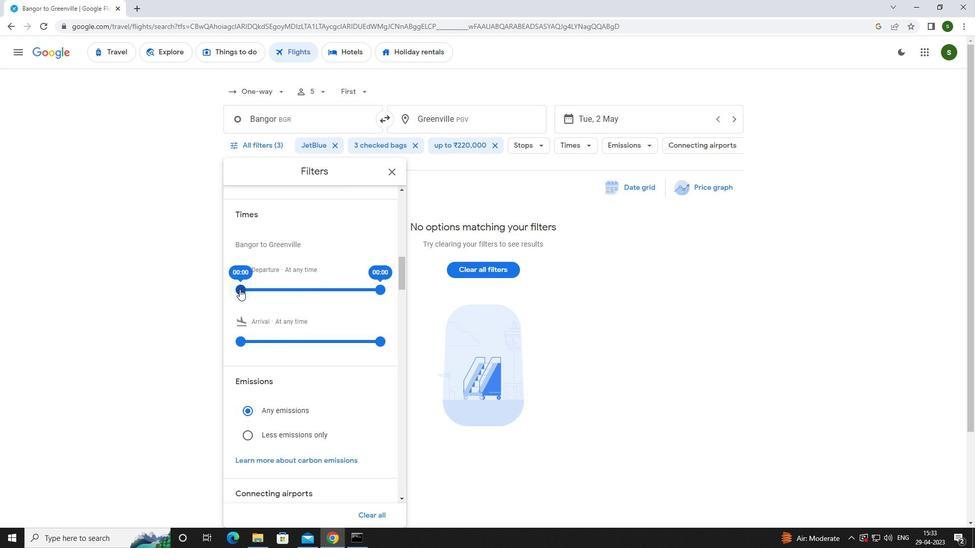 
Action: Mouse moved to (573, 354)
Screenshot: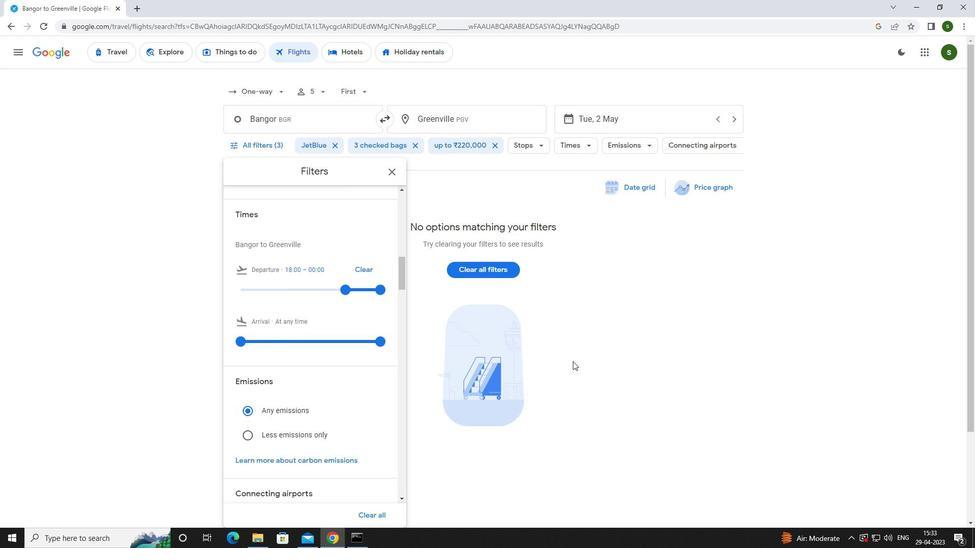 
Action: Mouse pressed left at (573, 354)
Screenshot: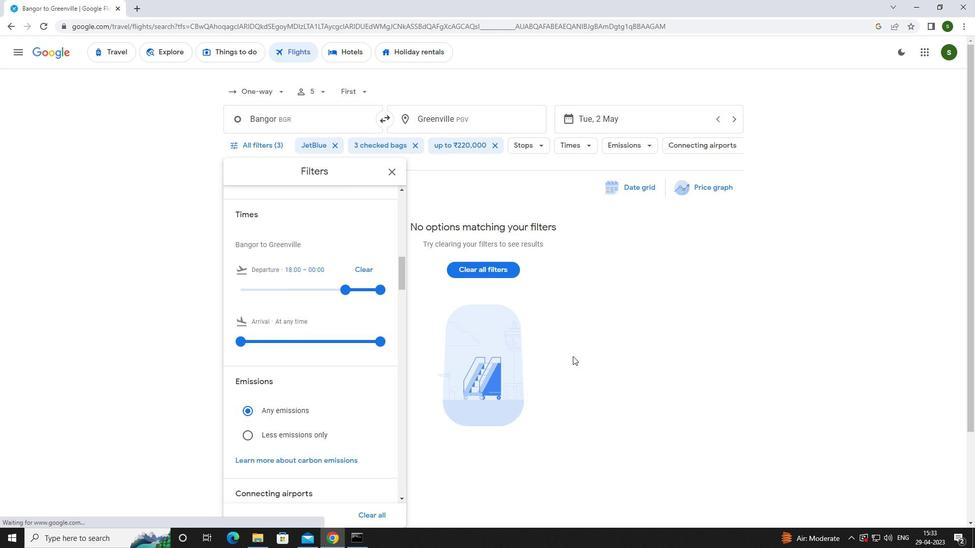 
